 Task: Check the average views per listing of beach access in the last 1 year.
Action: Mouse moved to (759, 188)
Screenshot: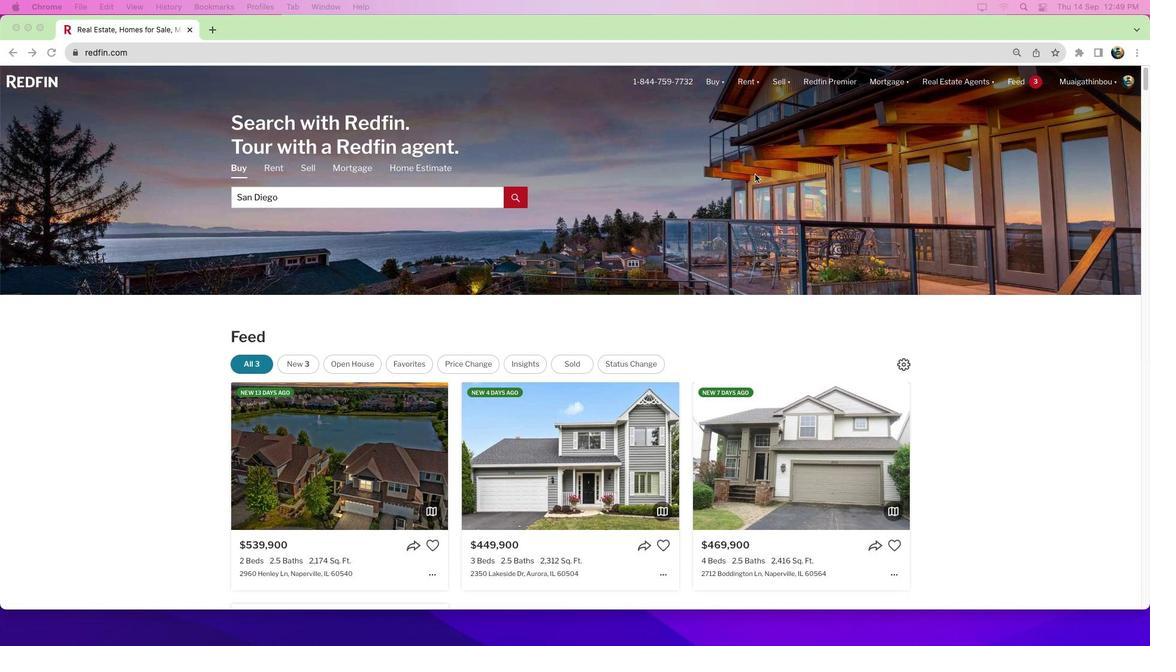 
Action: Mouse scrolled (759, 188) with delta (14, 14)
Screenshot: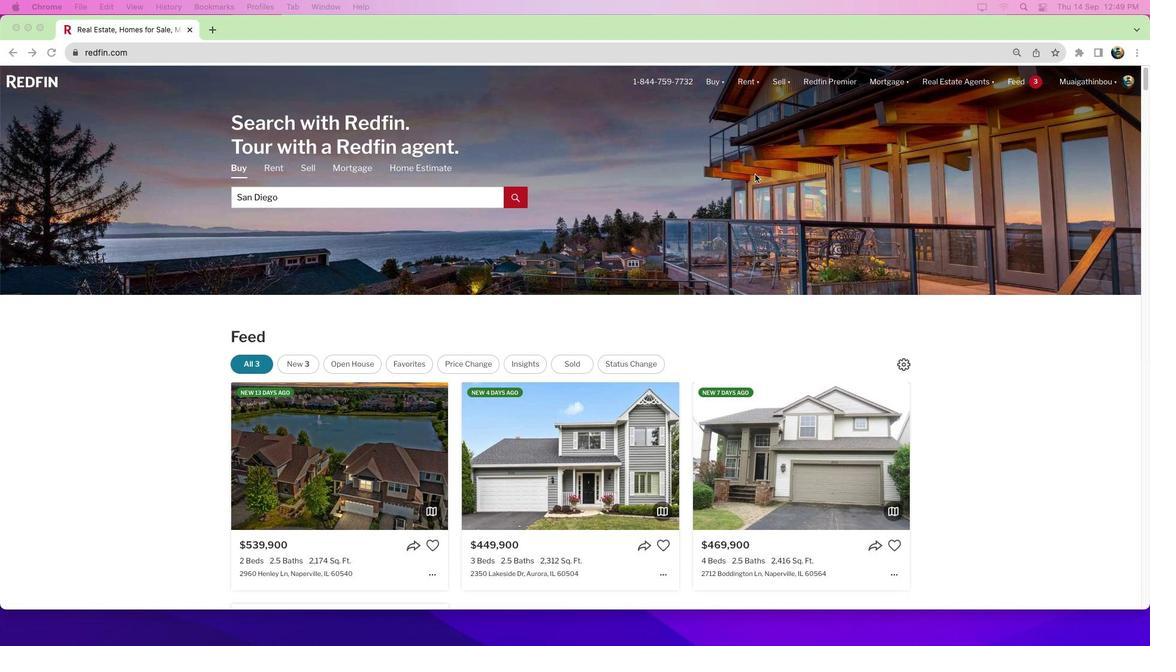
Action: Mouse moved to (760, 195)
Screenshot: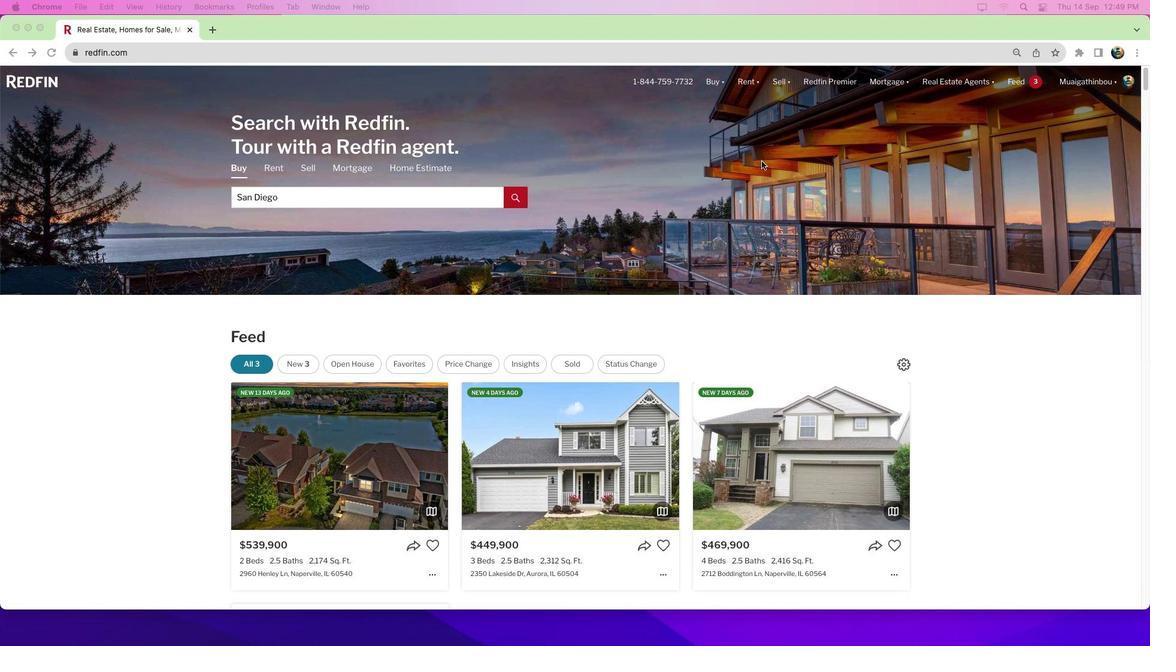 
Action: Mouse scrolled (760, 195) with delta (14, 15)
Screenshot: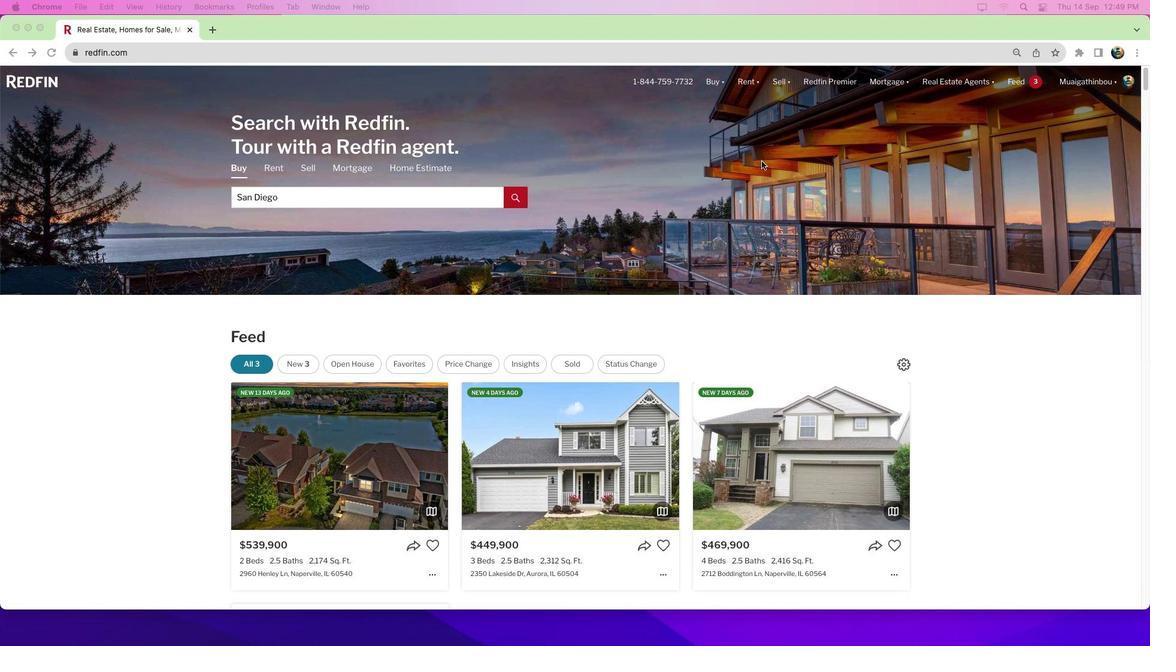 
Action: Mouse moved to (761, 196)
Screenshot: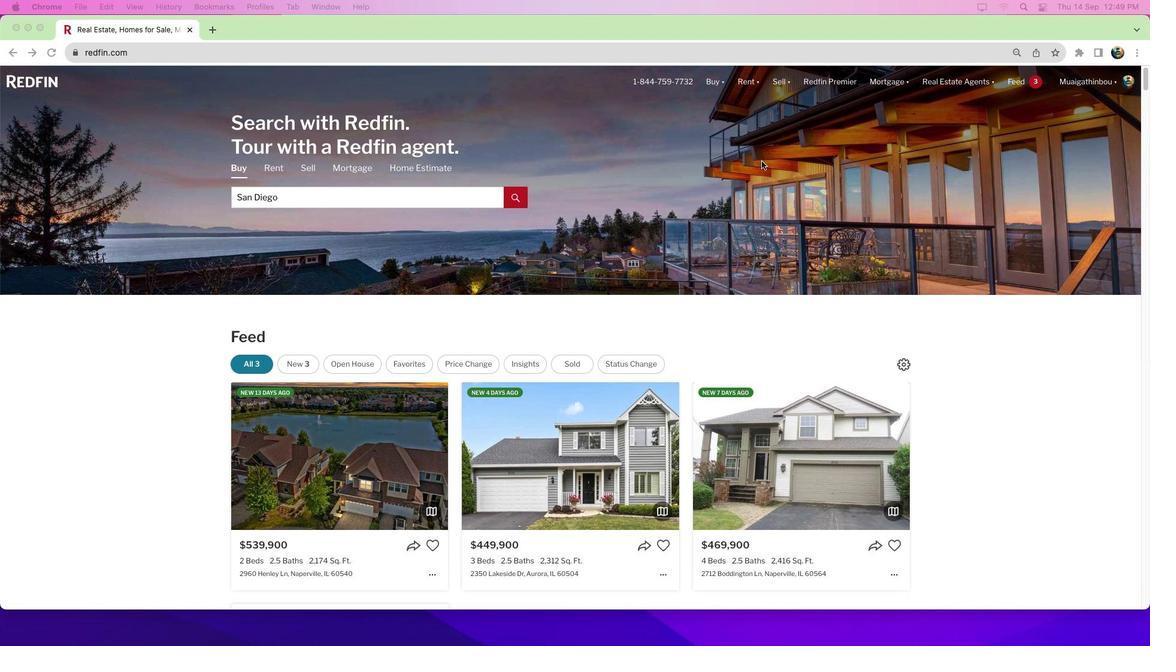 
Action: Mouse scrolled (761, 196) with delta (14, 19)
Screenshot: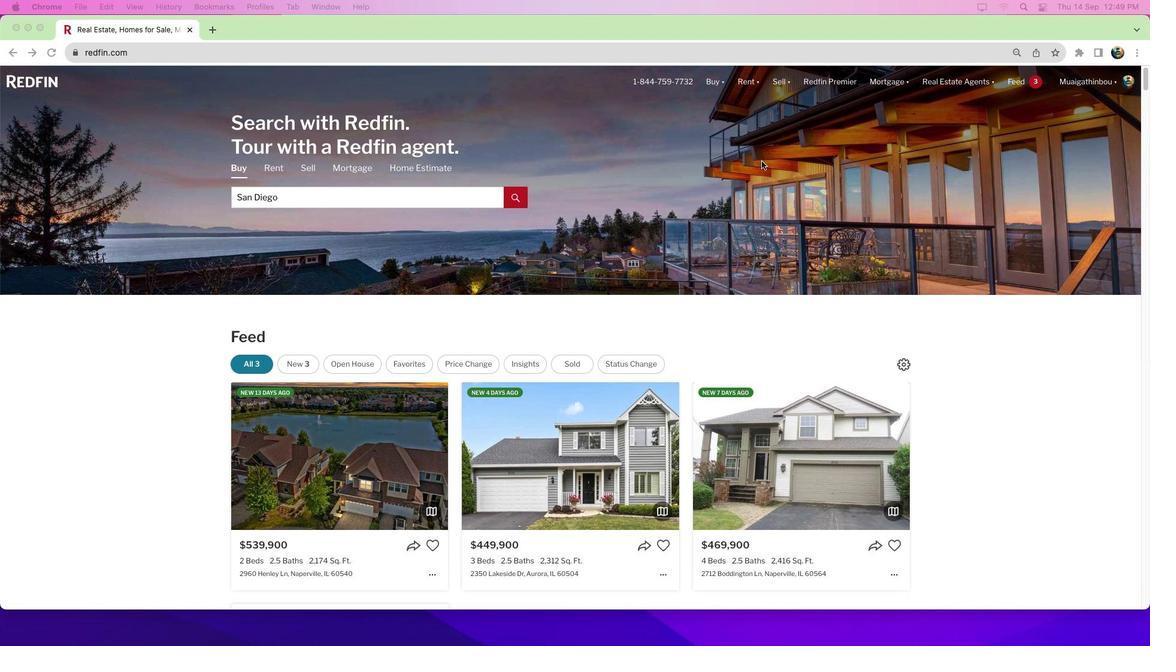 
Action: Mouse moved to (761, 198)
Screenshot: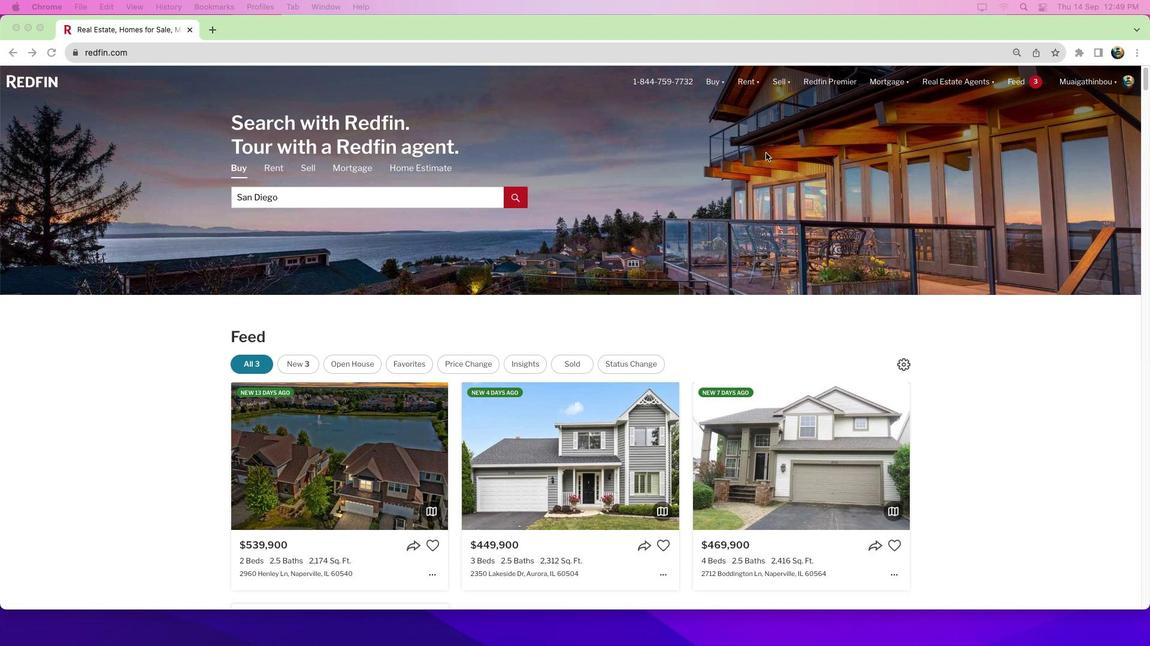 
Action: Mouse scrolled (761, 198) with delta (14, 22)
Screenshot: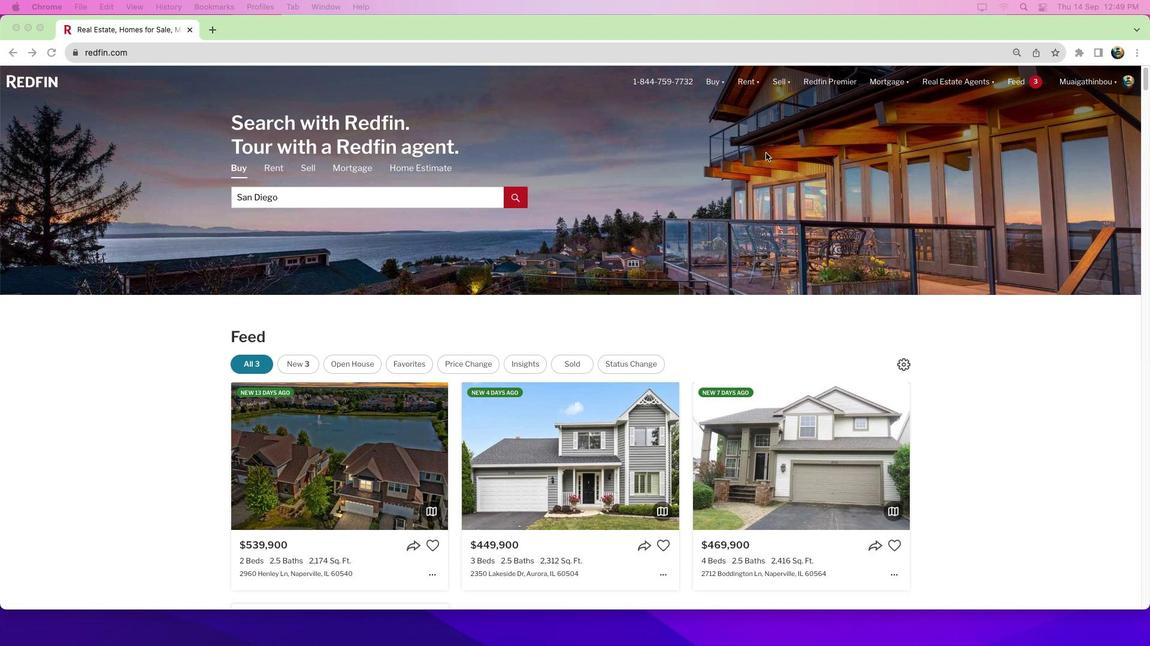 
Action: Mouse moved to (791, 100)
Screenshot: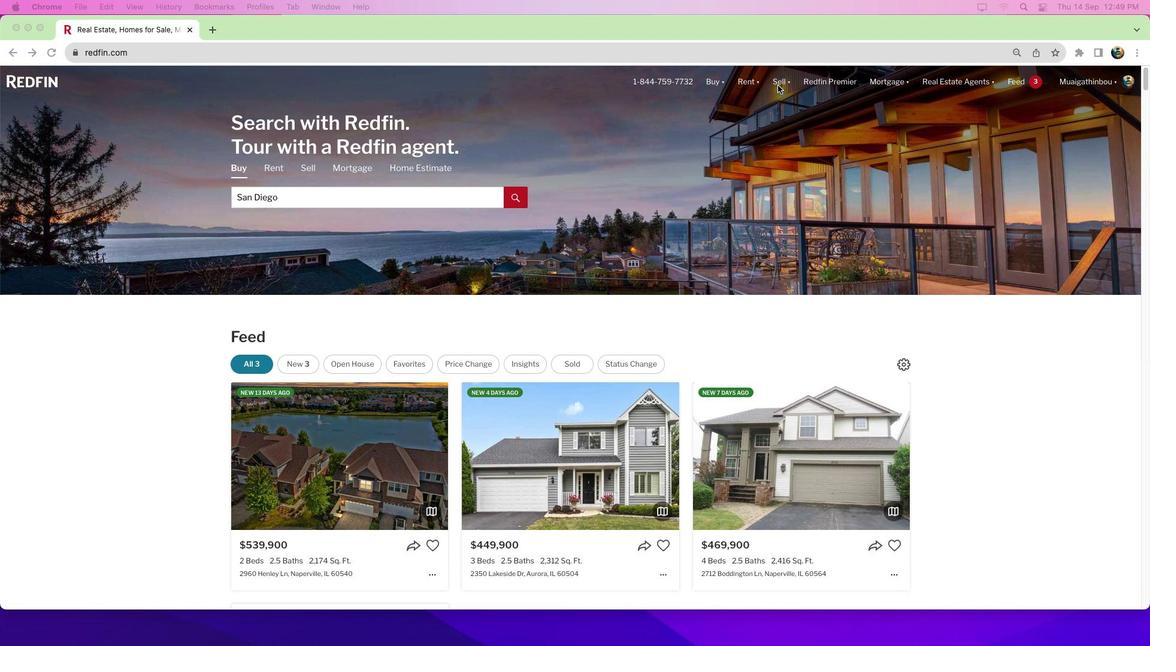 
Action: Mouse pressed left at (791, 100)
Screenshot: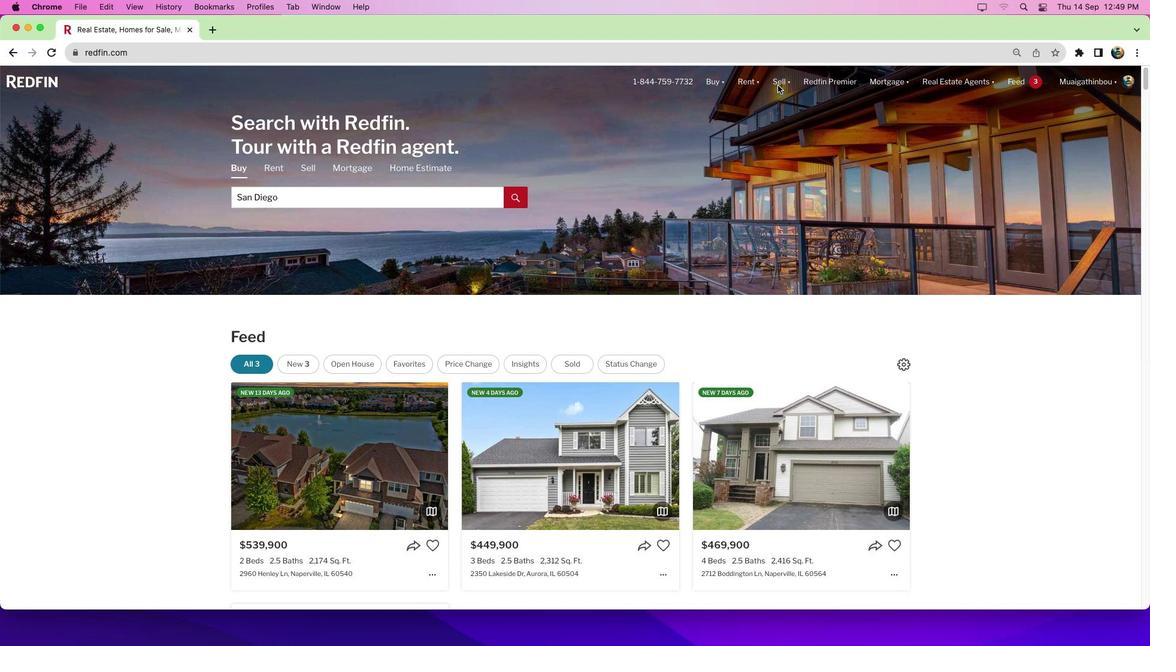 
Action: Mouse moved to (968, 223)
Screenshot: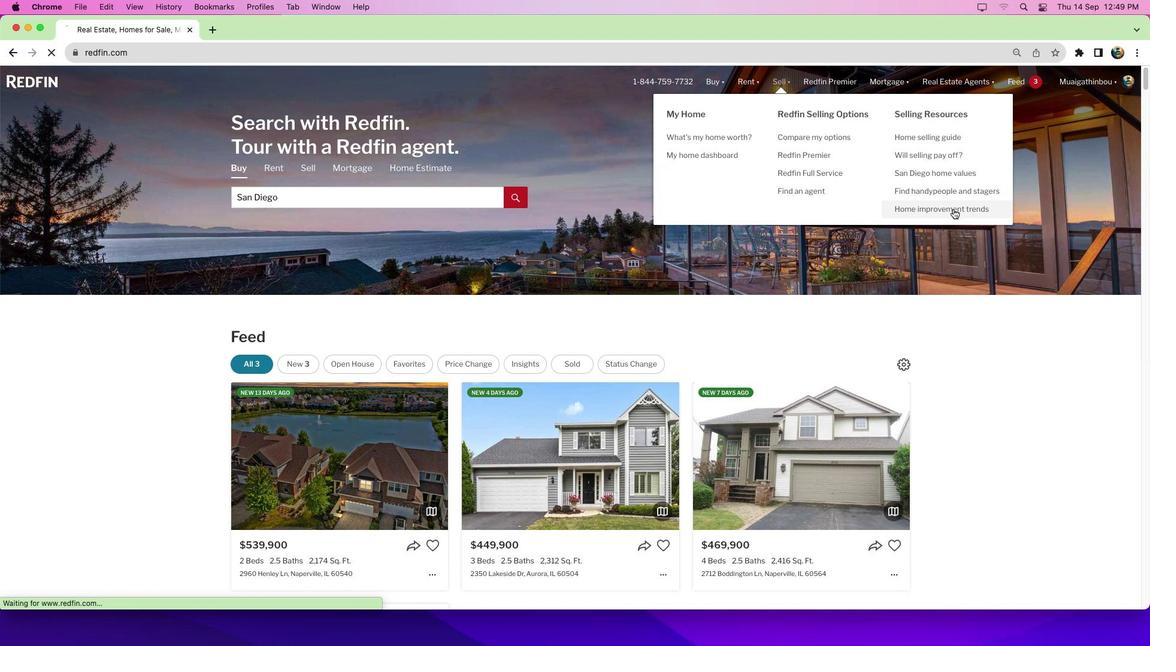 
Action: Mouse pressed left at (968, 223)
Screenshot: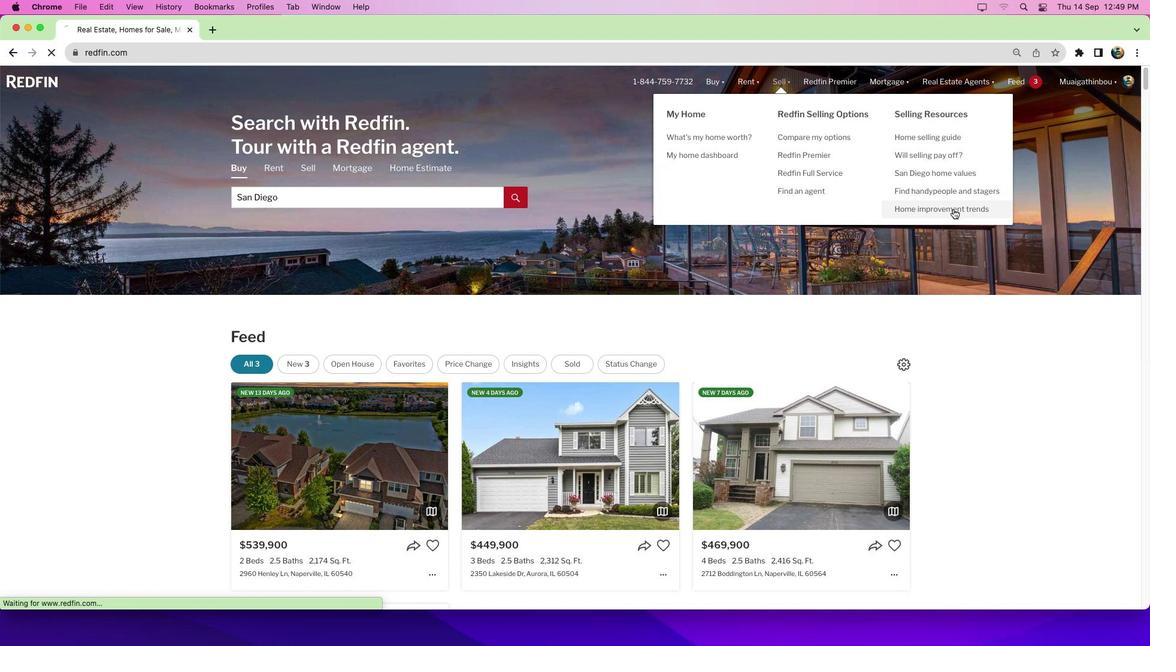 
Action: Mouse moved to (441, 330)
Screenshot: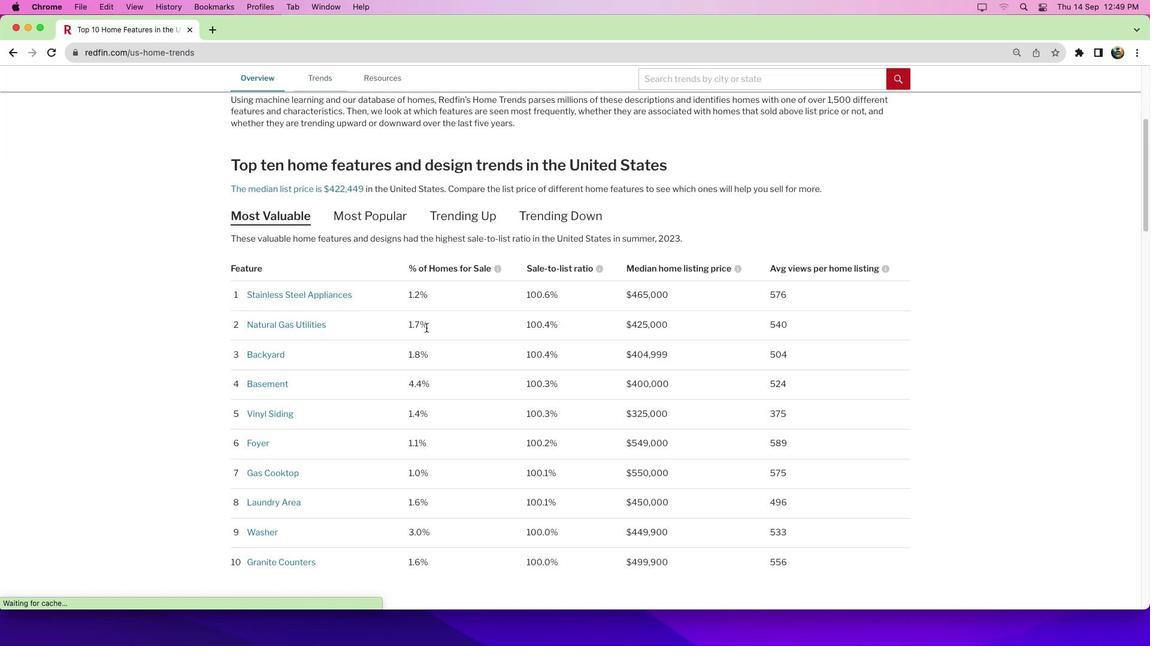 
Action: Mouse scrolled (441, 330) with delta (14, 13)
Screenshot: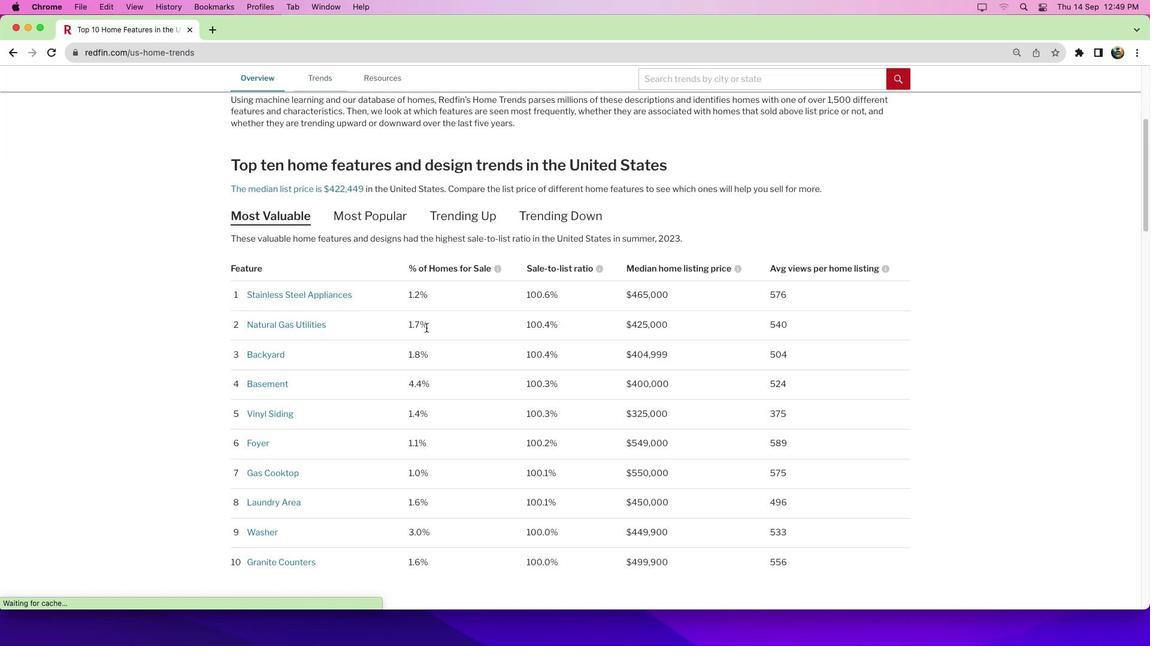 
Action: Mouse moved to (441, 329)
Screenshot: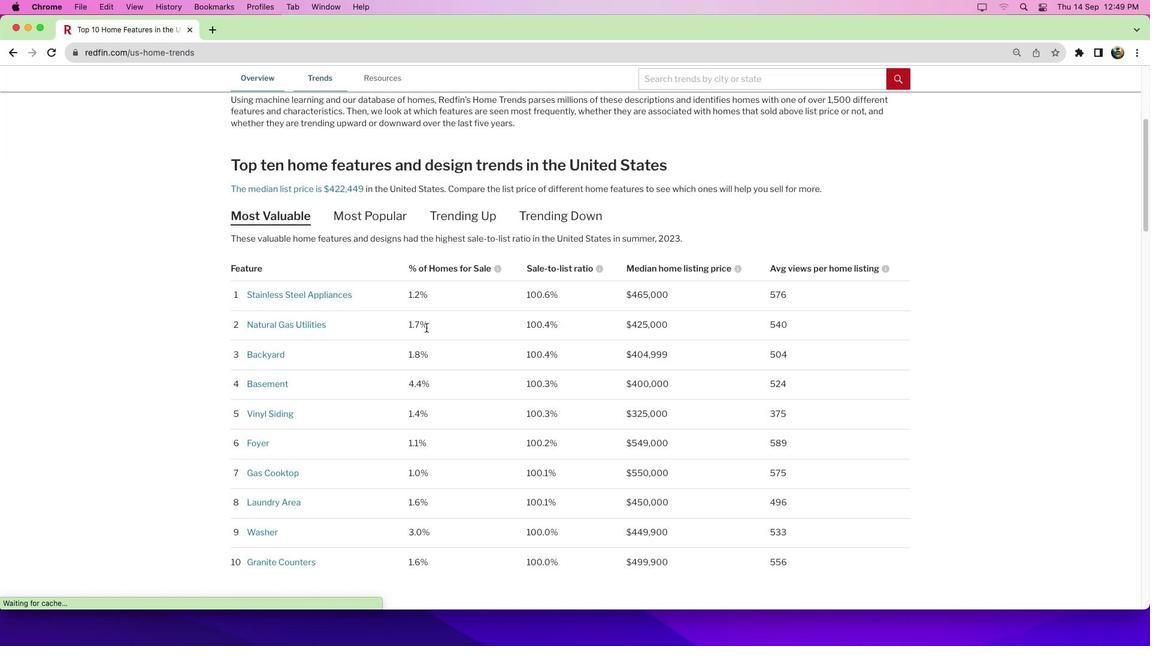 
Action: Mouse scrolled (441, 329) with delta (14, 13)
Screenshot: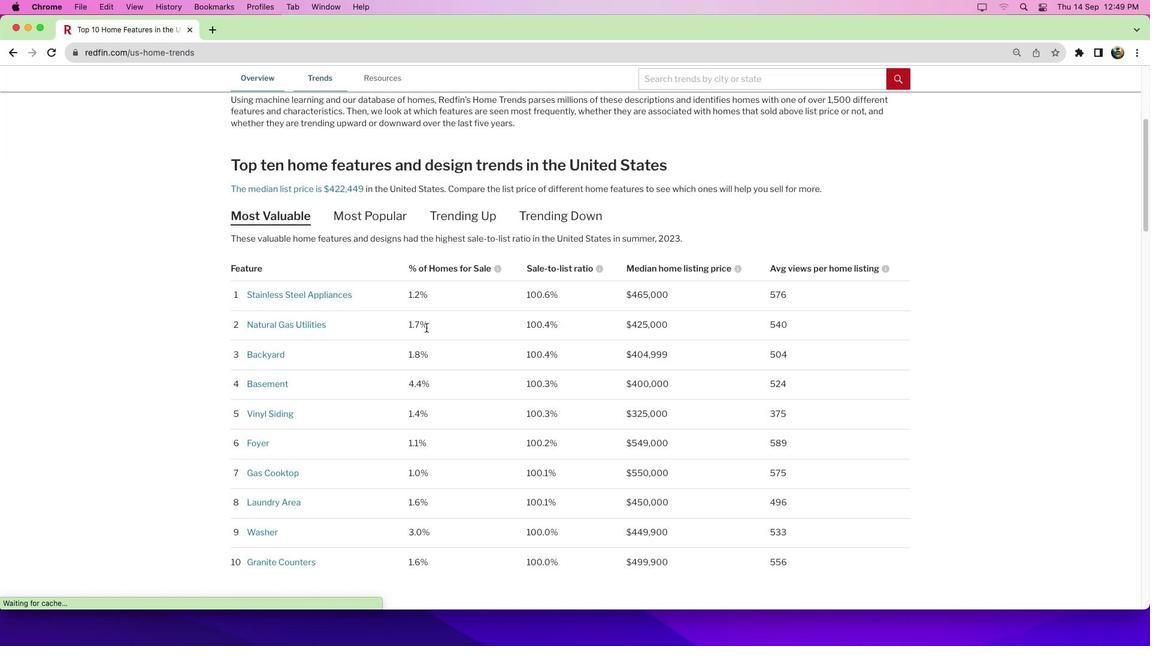 
Action: Mouse moved to (442, 328)
Screenshot: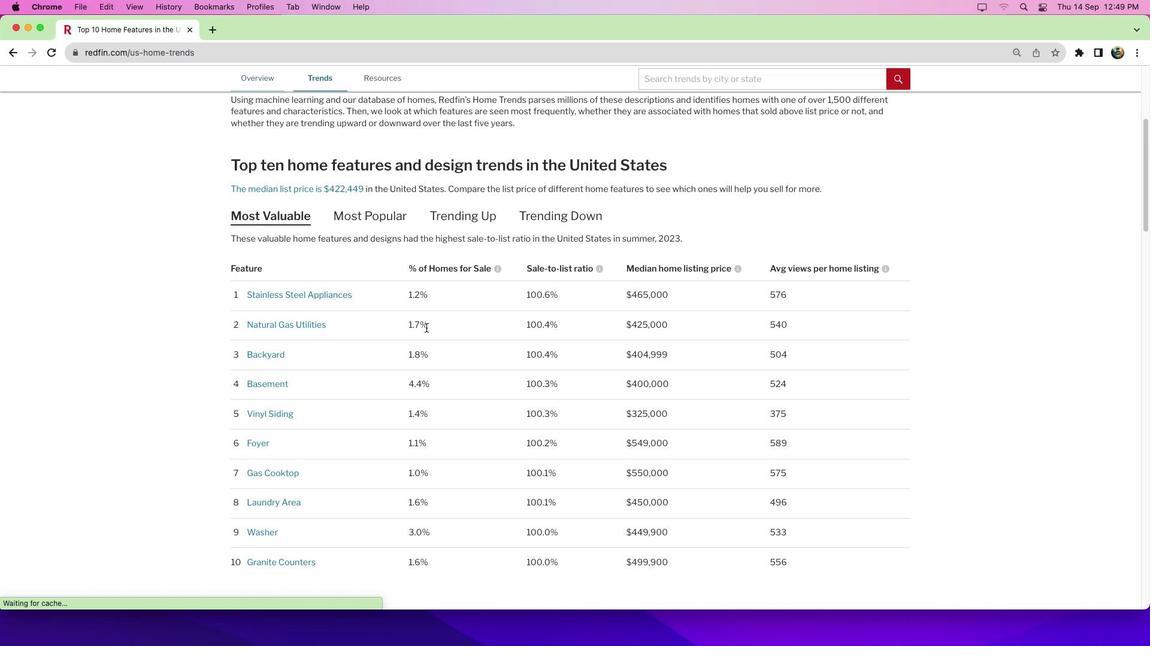 
Action: Mouse scrolled (442, 328) with delta (14, 9)
Screenshot: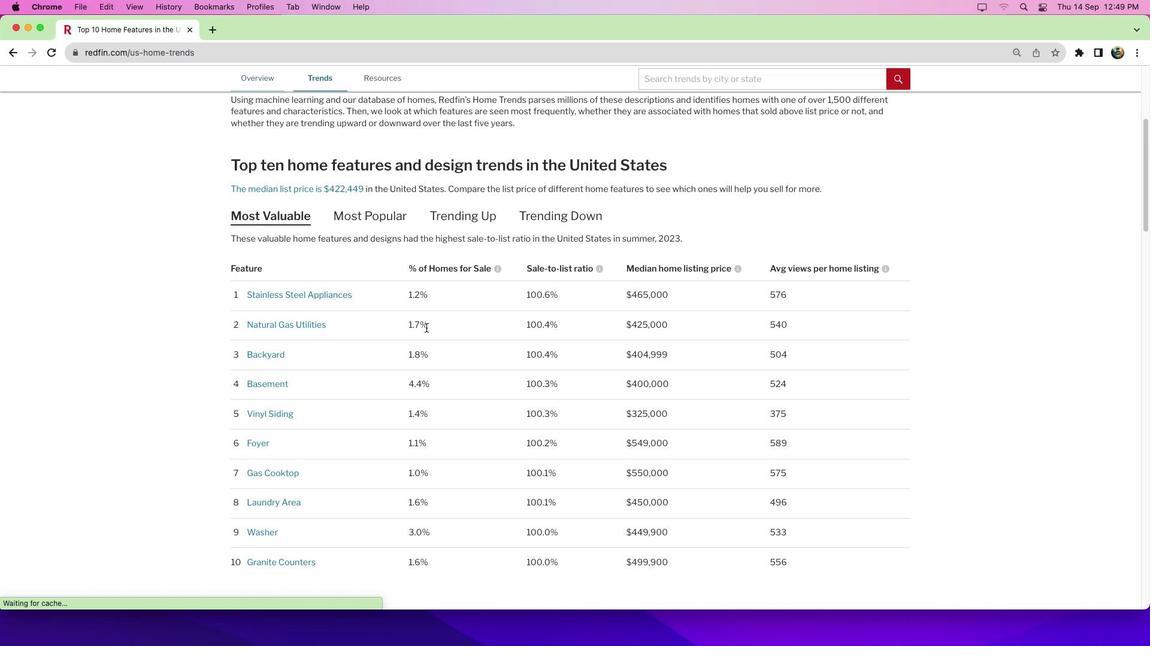 
Action: Mouse moved to (440, 342)
Screenshot: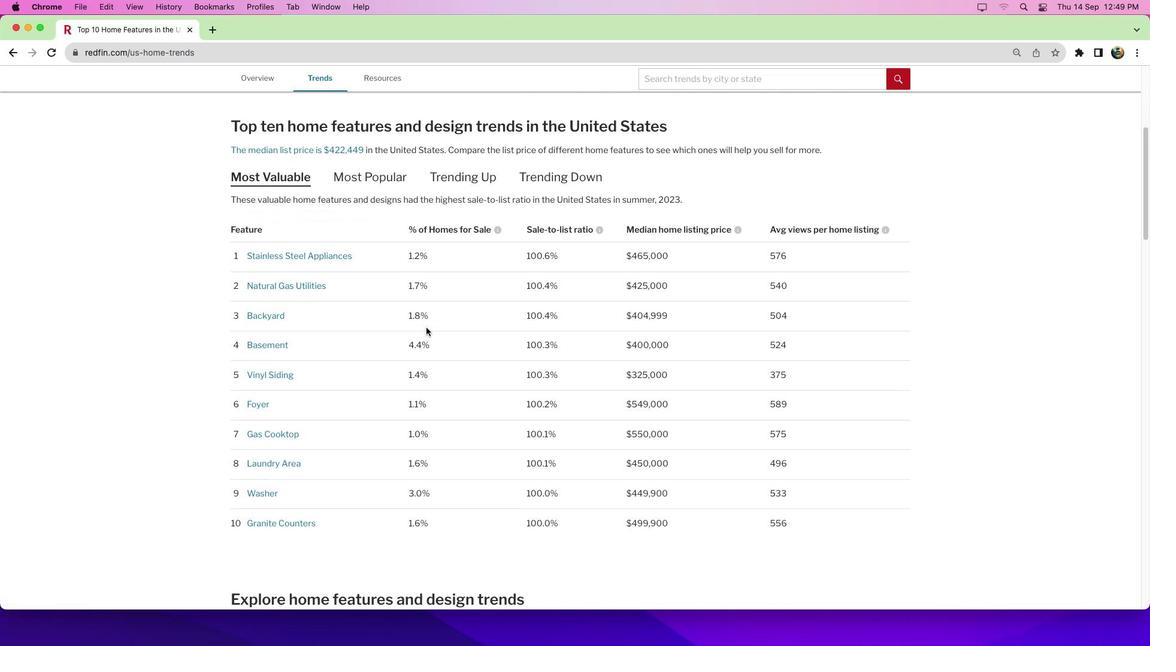 
Action: Mouse scrolled (440, 342) with delta (14, 13)
Screenshot: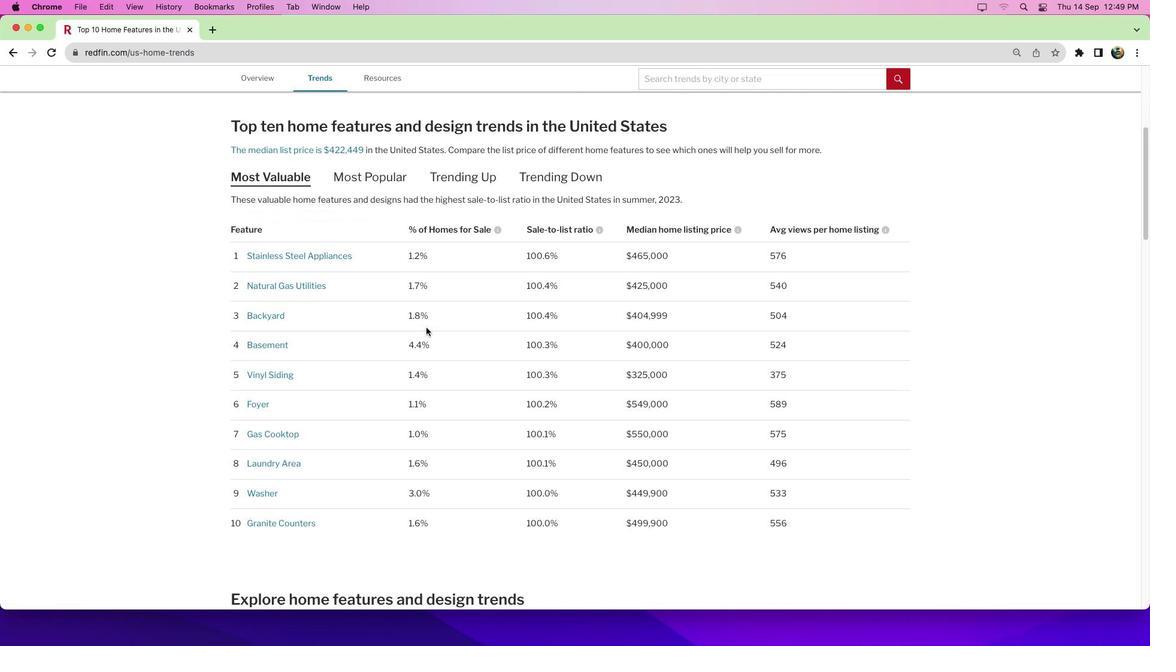 
Action: Mouse scrolled (440, 342) with delta (14, 13)
Screenshot: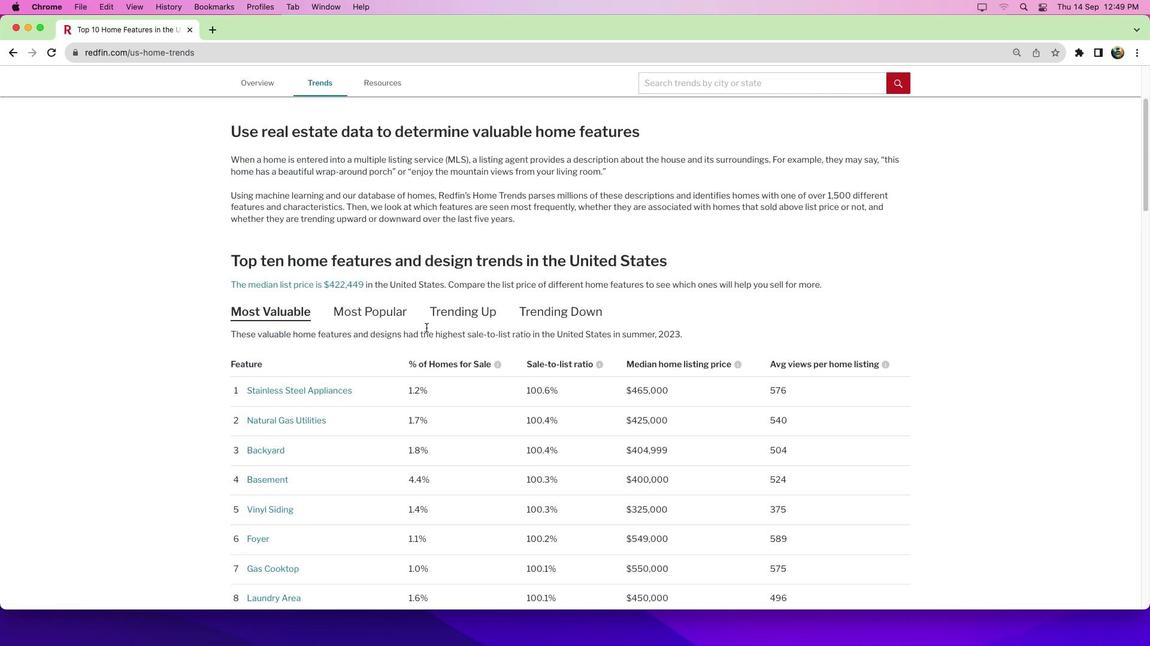 
Action: Mouse scrolled (440, 342) with delta (14, 14)
Screenshot: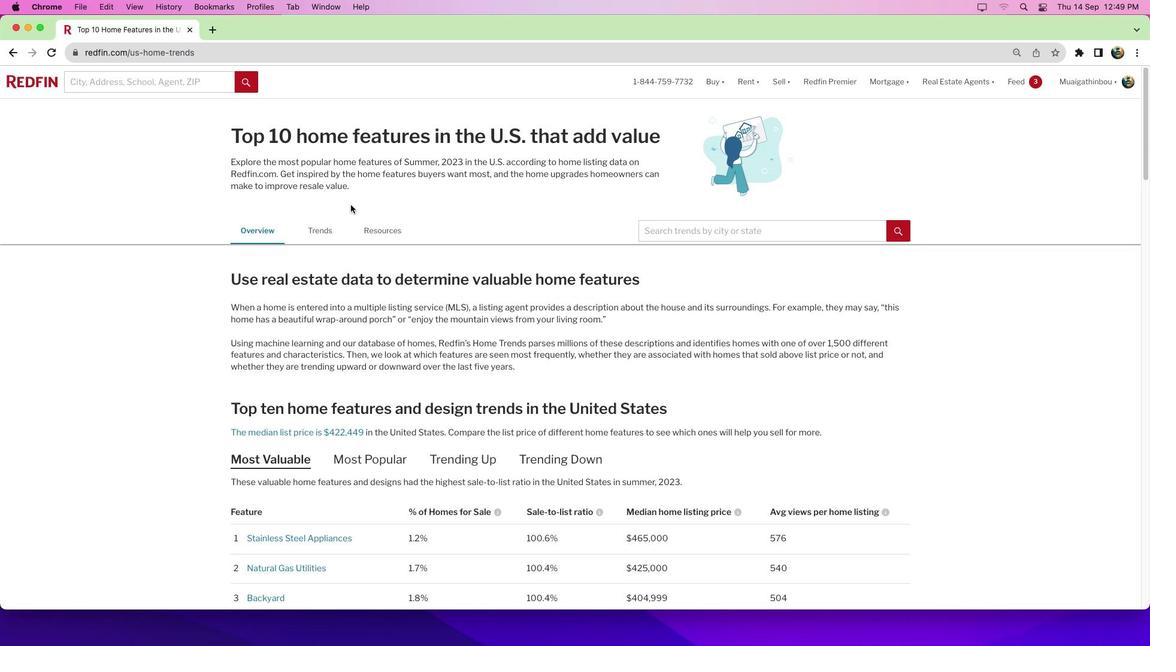 
Action: Mouse scrolled (440, 342) with delta (14, 15)
Screenshot: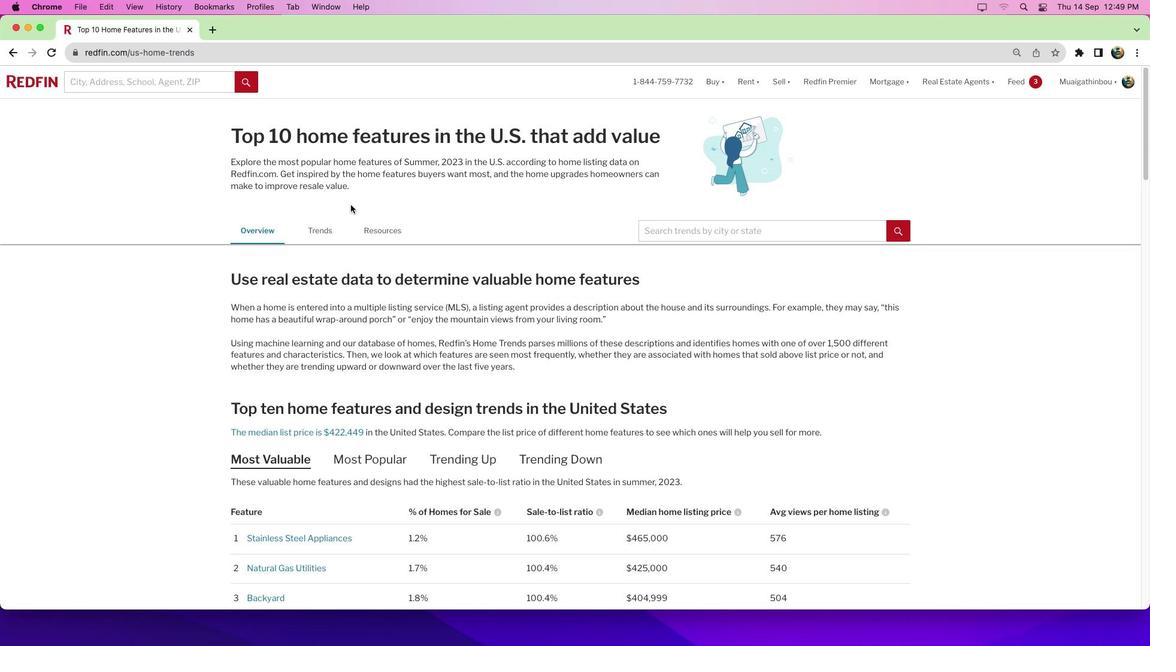 
Action: Mouse scrolled (440, 342) with delta (14, 19)
Screenshot: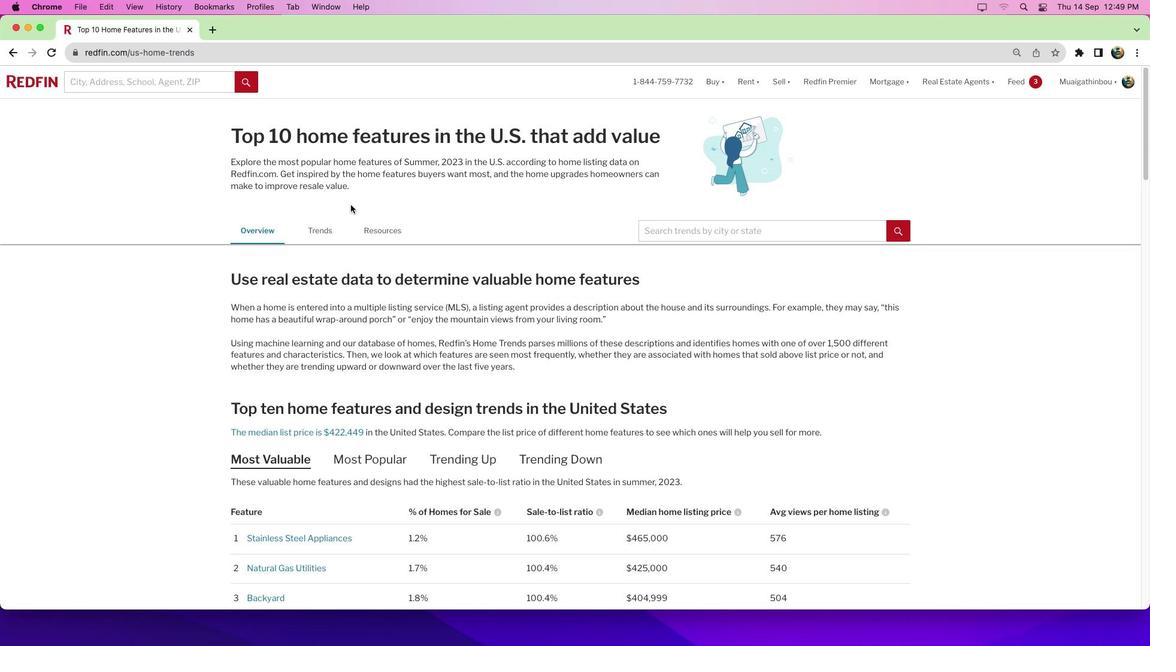 
Action: Mouse moved to (338, 242)
Screenshot: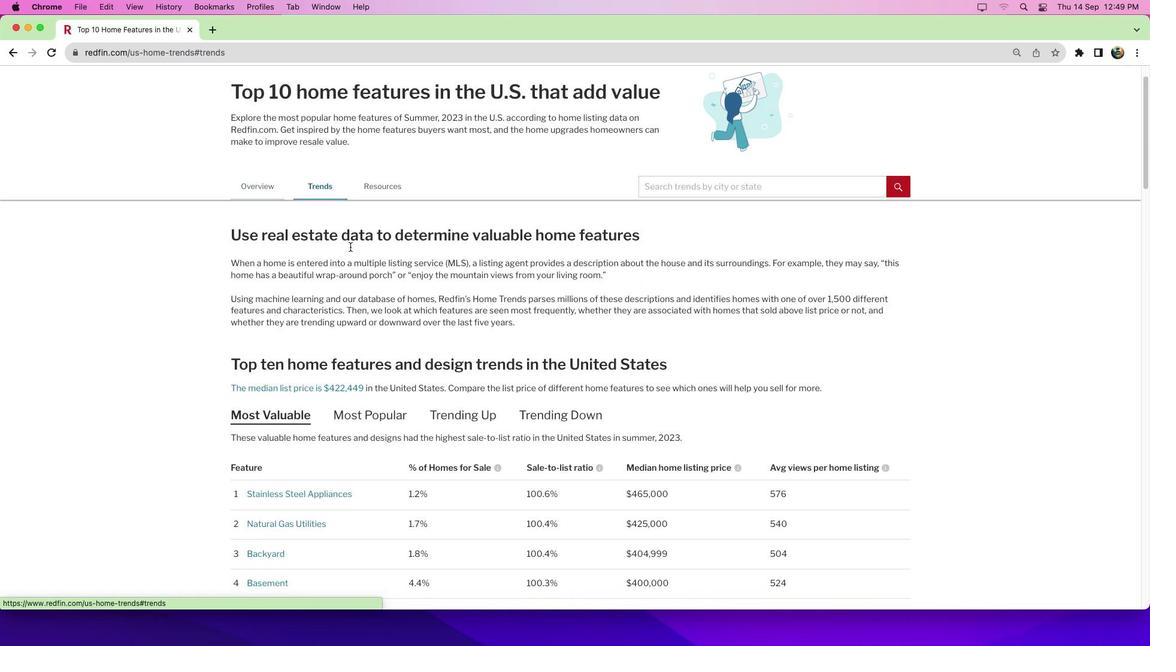 
Action: Mouse pressed left at (338, 242)
Screenshot: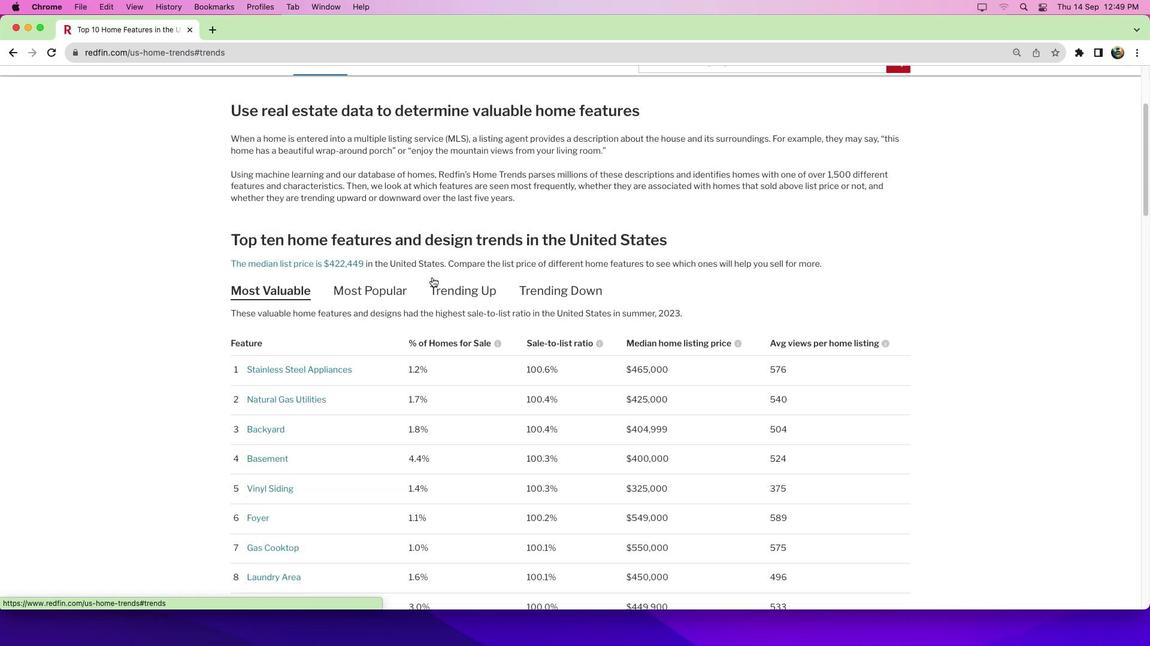 
Action: Mouse moved to (488, 315)
Screenshot: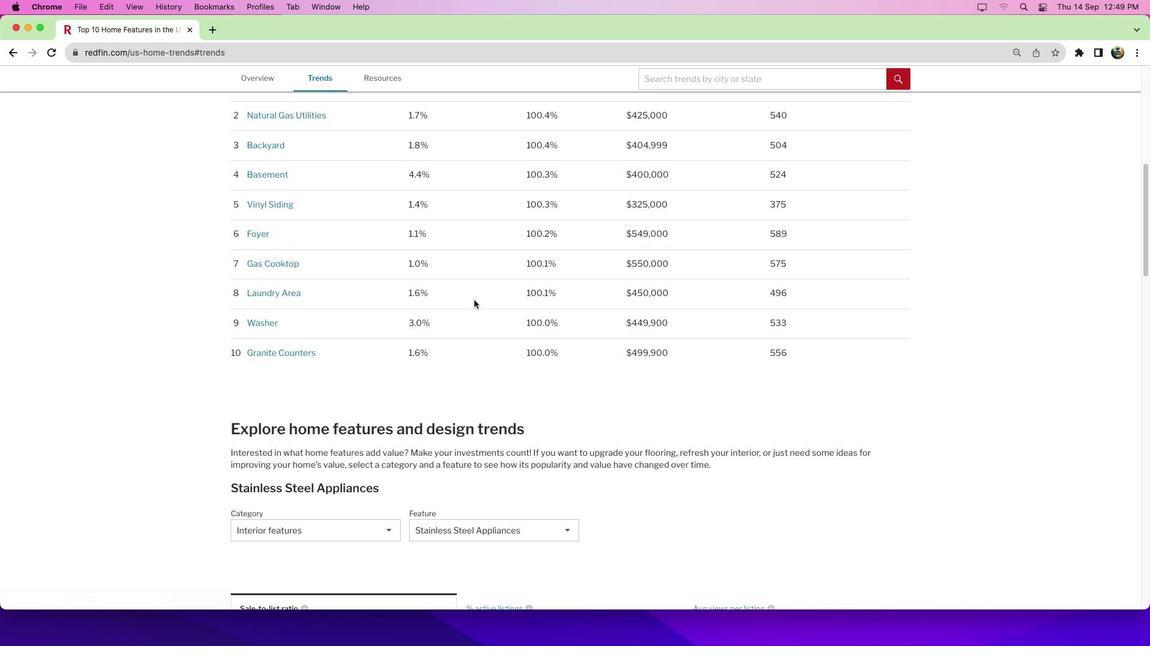 
Action: Mouse scrolled (488, 315) with delta (14, 13)
Screenshot: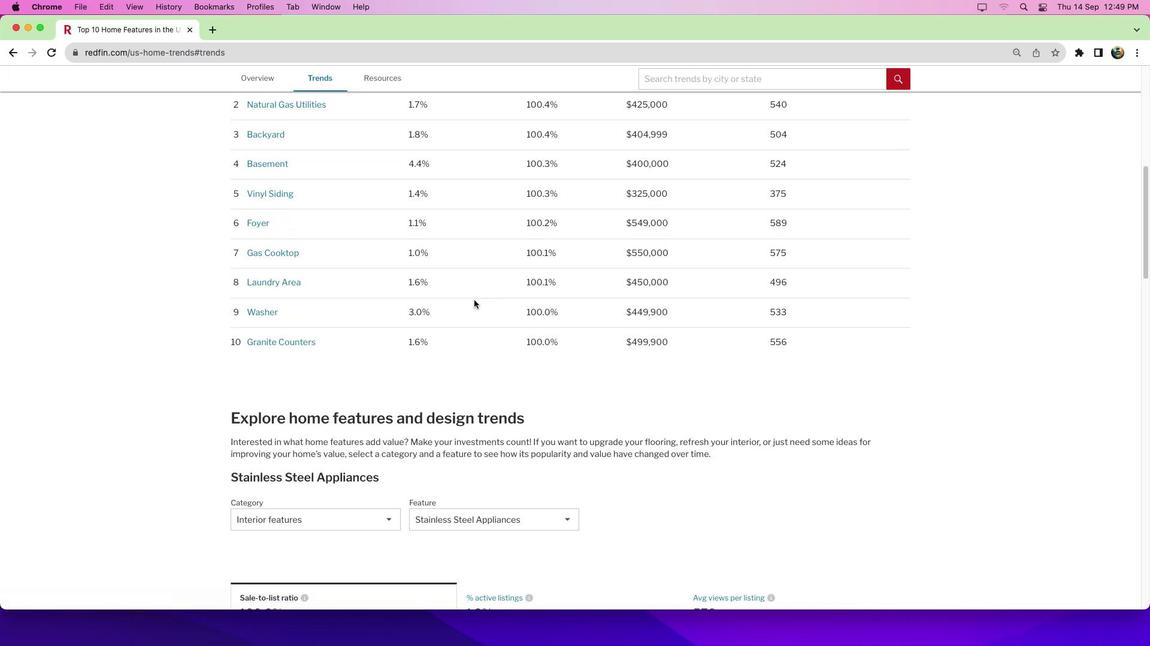 
Action: Mouse scrolled (488, 315) with delta (14, 13)
Screenshot: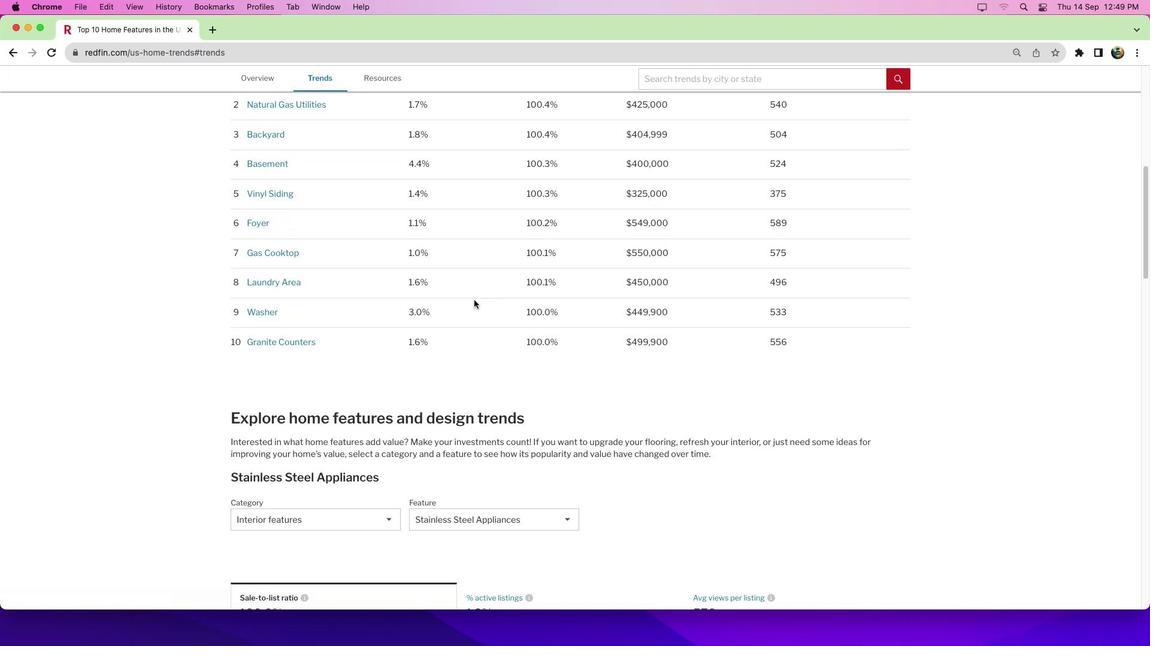 
Action: Mouse scrolled (488, 315) with delta (14, 11)
Screenshot: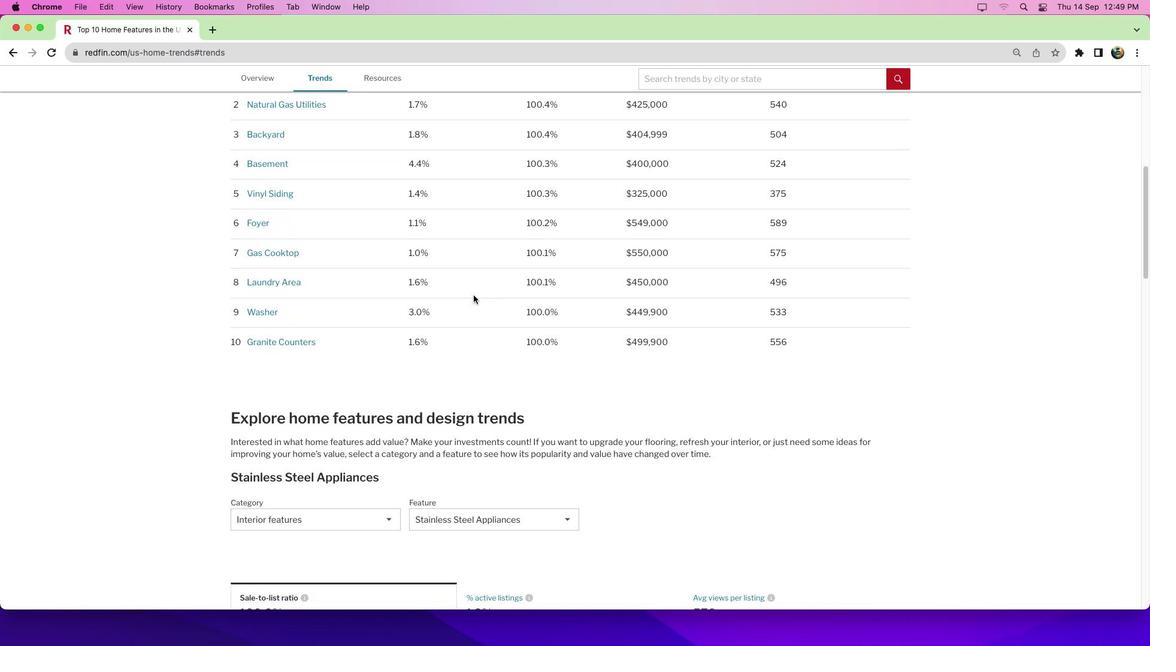 
Action: Mouse moved to (487, 310)
Screenshot: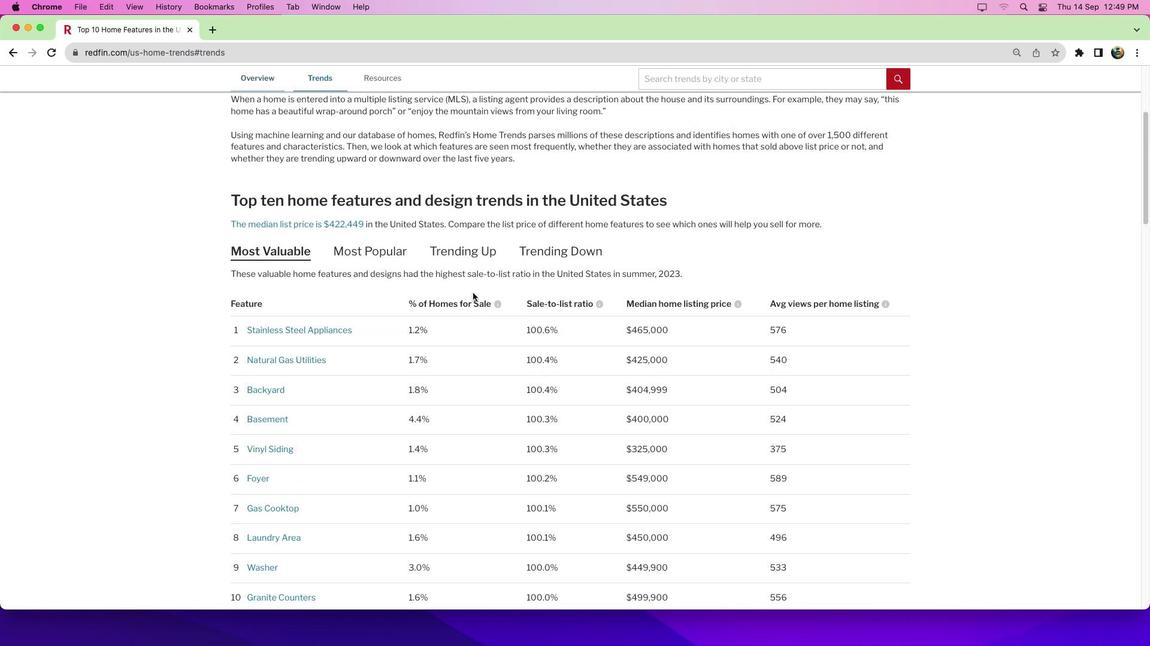 
Action: Mouse scrolled (487, 310) with delta (14, 14)
Screenshot: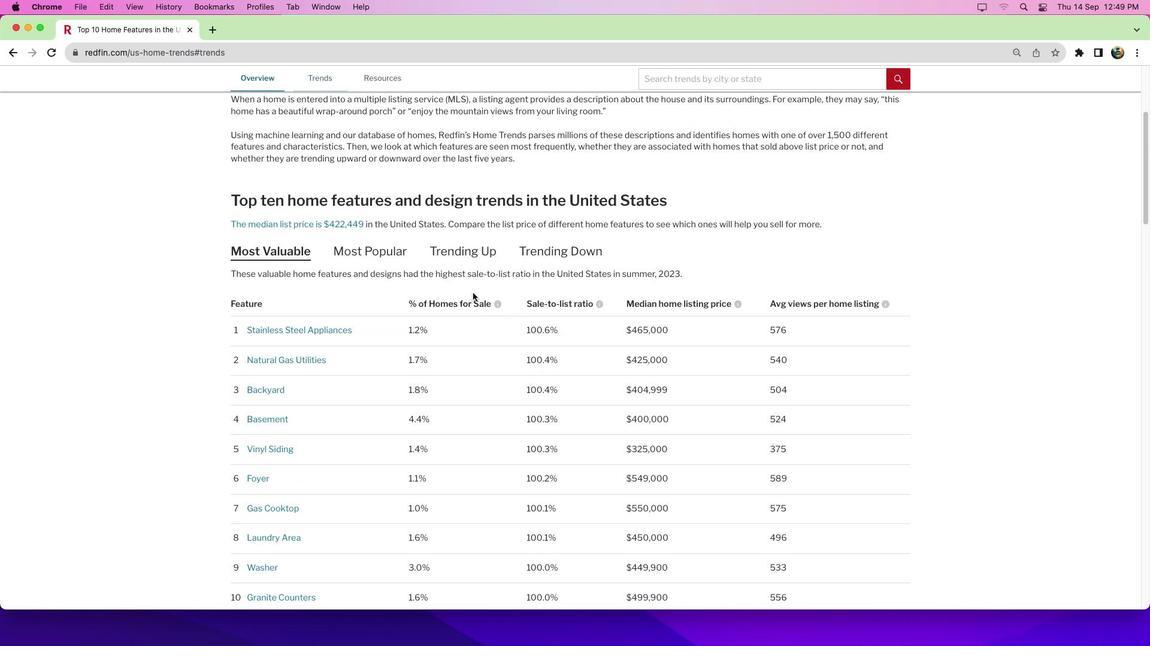 
Action: Mouse scrolled (487, 310) with delta (14, 14)
Screenshot: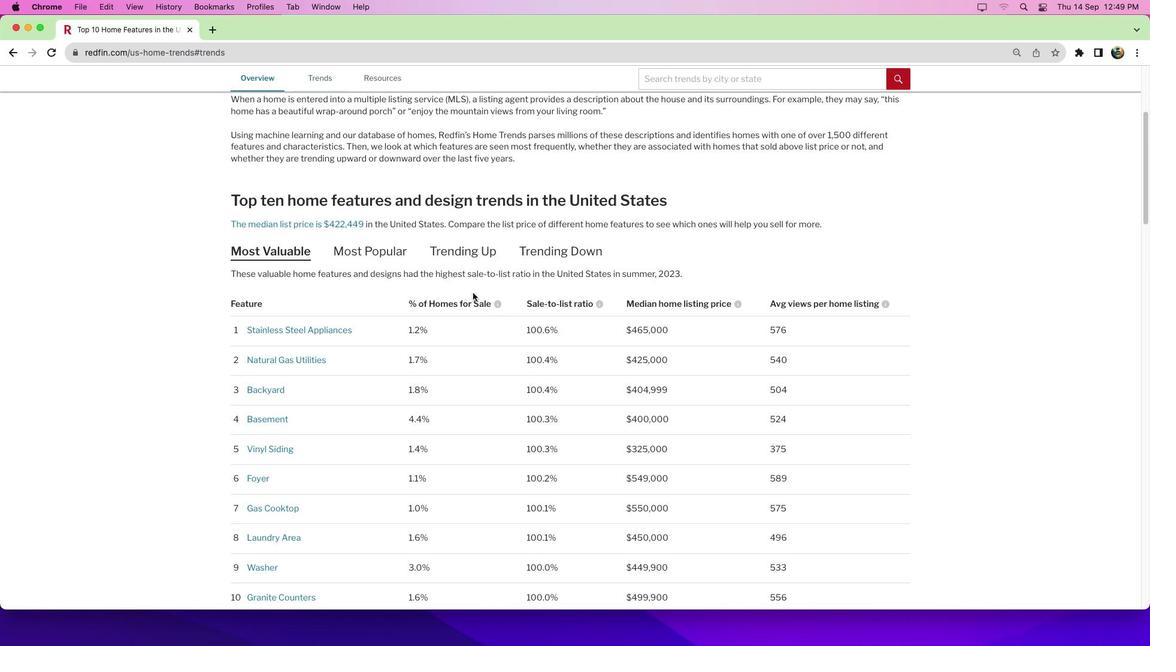 
Action: Mouse scrolled (487, 310) with delta (14, 19)
Screenshot: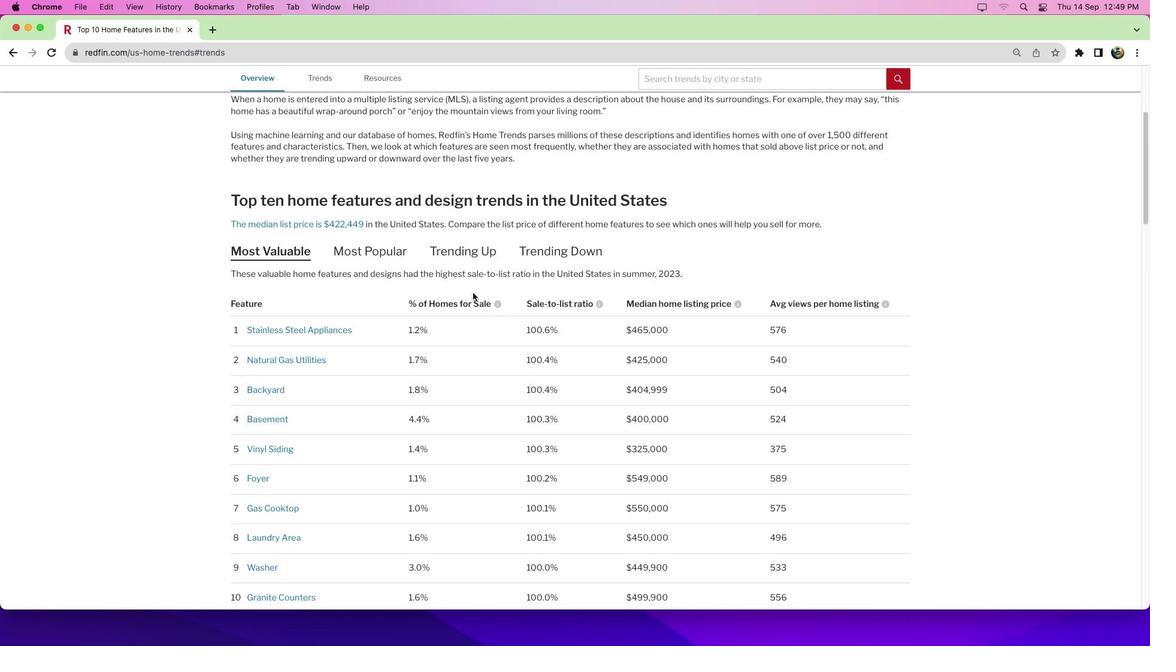 
Action: Mouse moved to (487, 307)
Screenshot: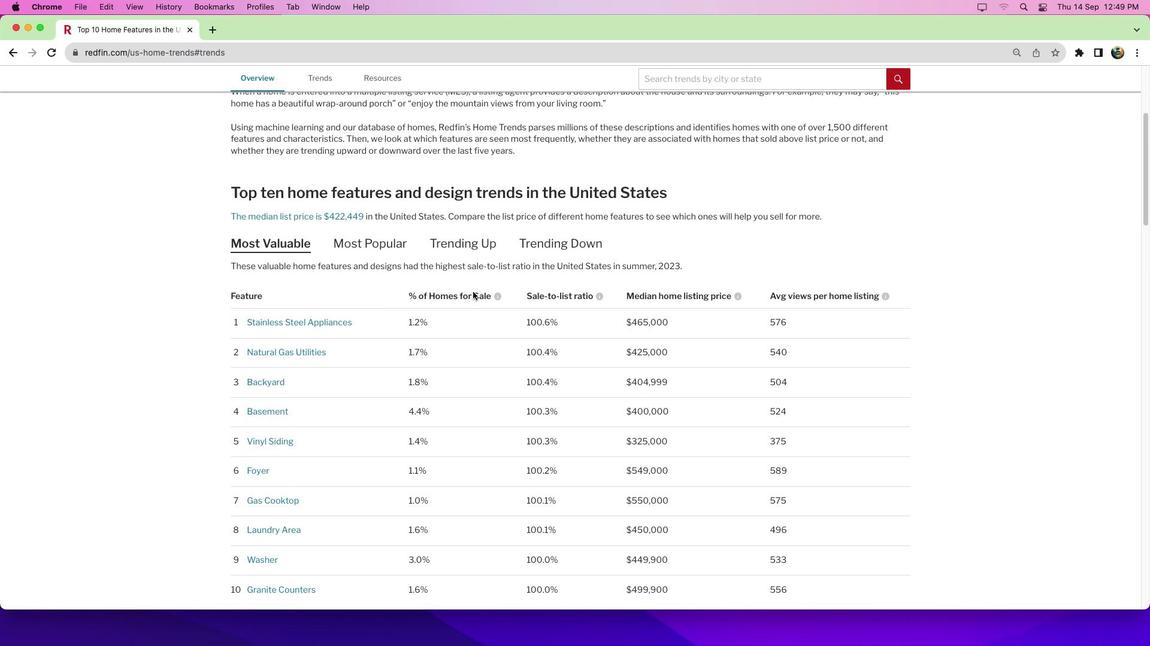 
Action: Mouse scrolled (487, 307) with delta (14, 13)
Screenshot: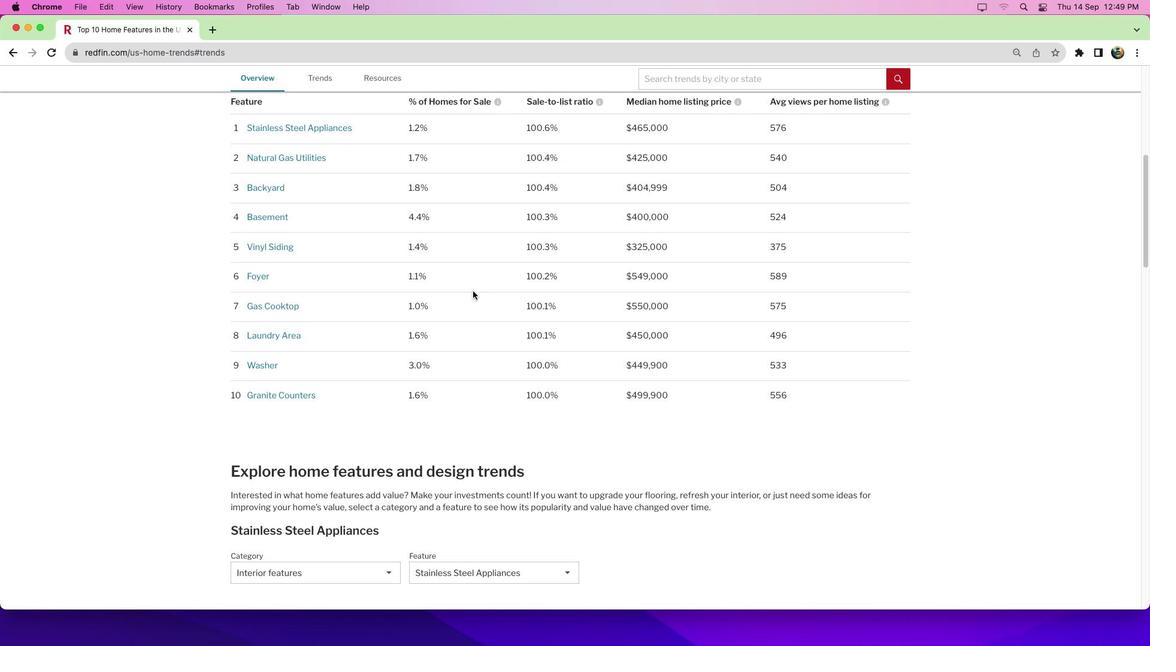 
Action: Mouse scrolled (487, 307) with delta (14, 13)
Screenshot: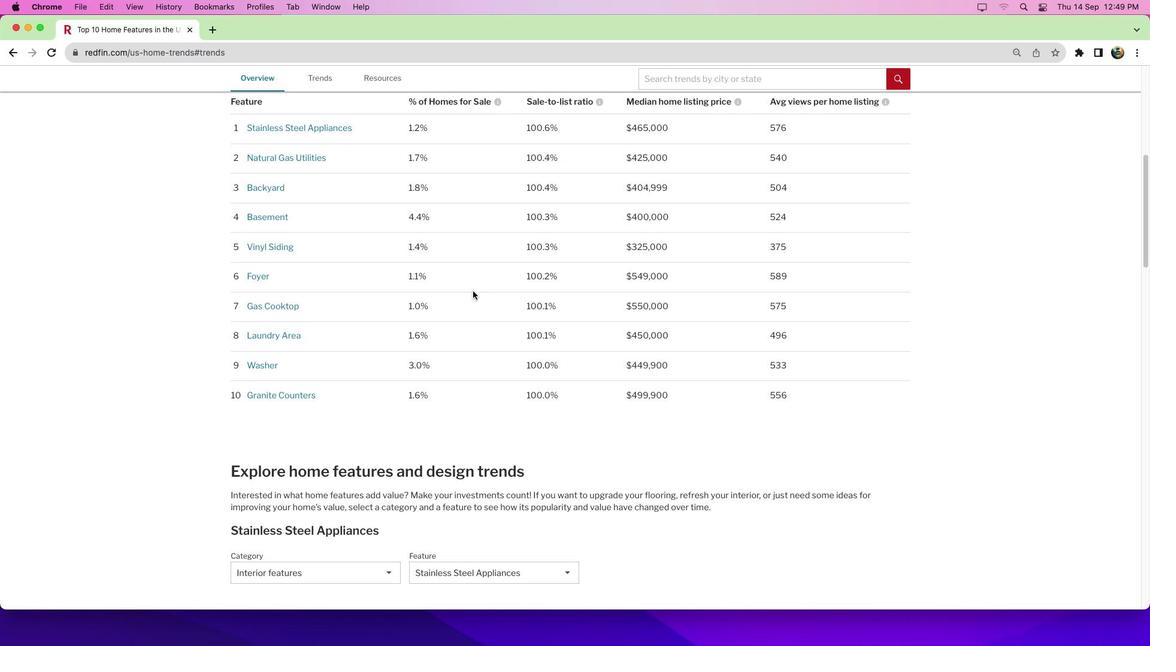 
Action: Mouse moved to (487, 307)
Screenshot: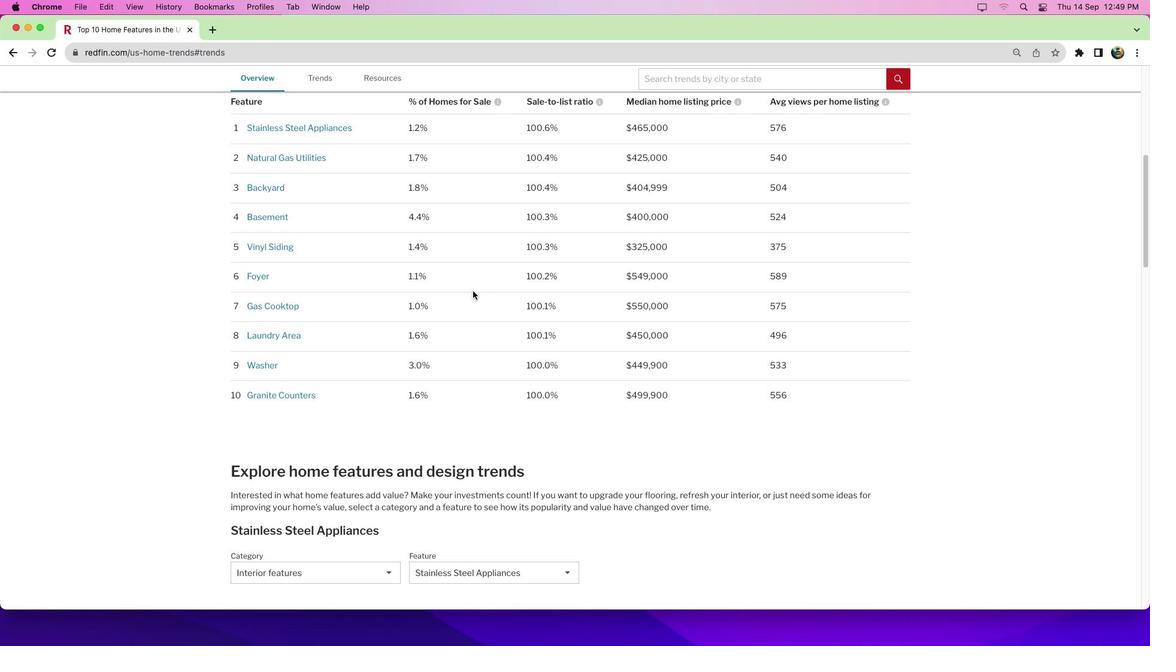
Action: Mouse scrolled (487, 307) with delta (14, 10)
Screenshot: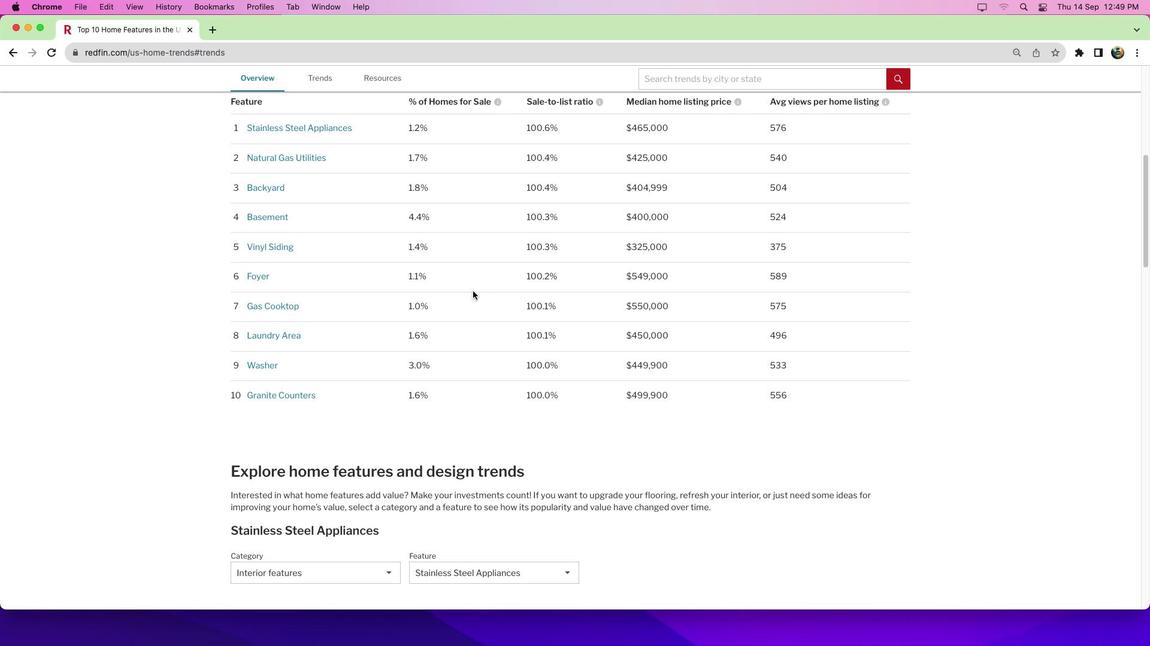 
Action: Mouse moved to (487, 306)
Screenshot: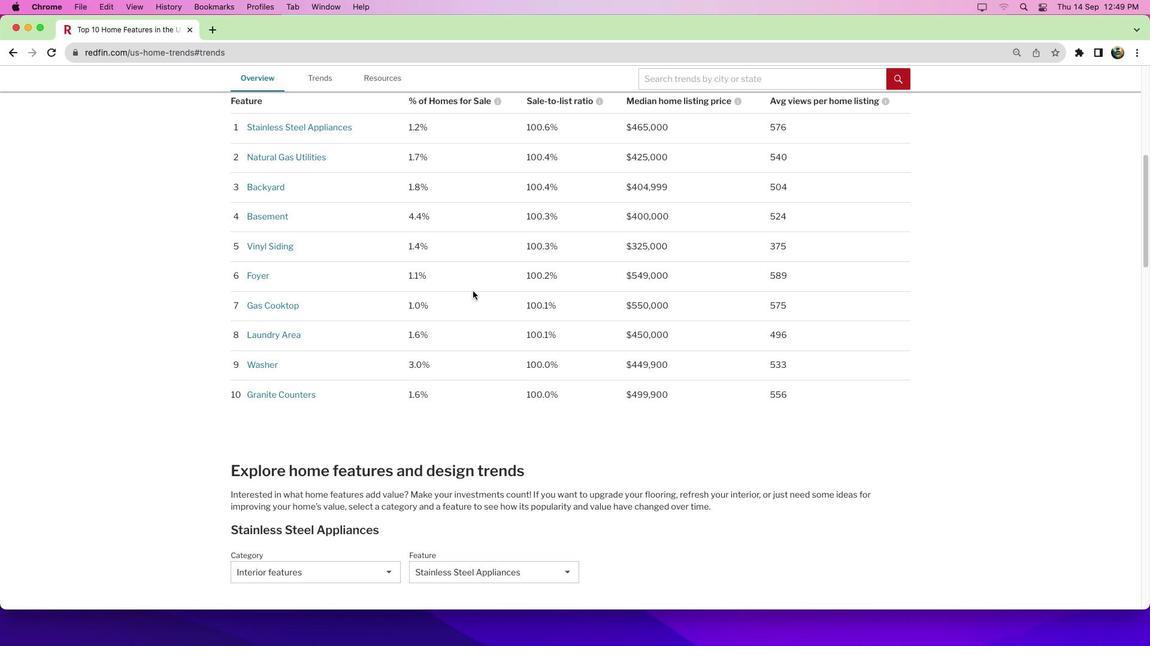 
Action: Mouse scrolled (487, 306) with delta (14, 13)
Screenshot: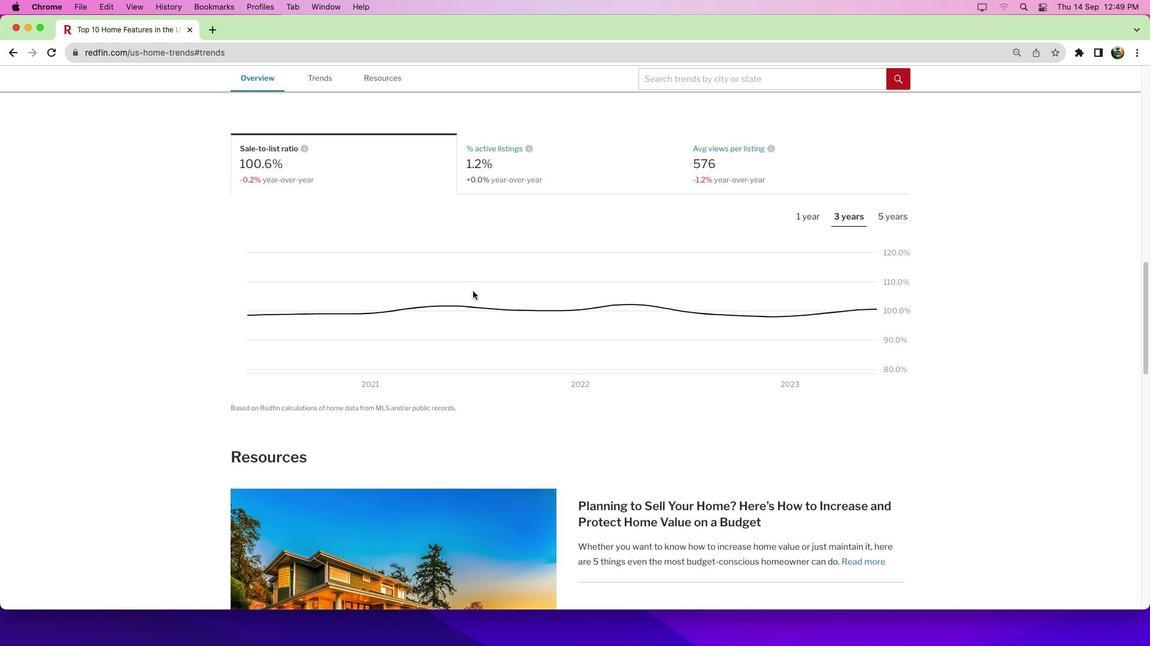 
Action: Mouse scrolled (487, 306) with delta (14, 13)
Screenshot: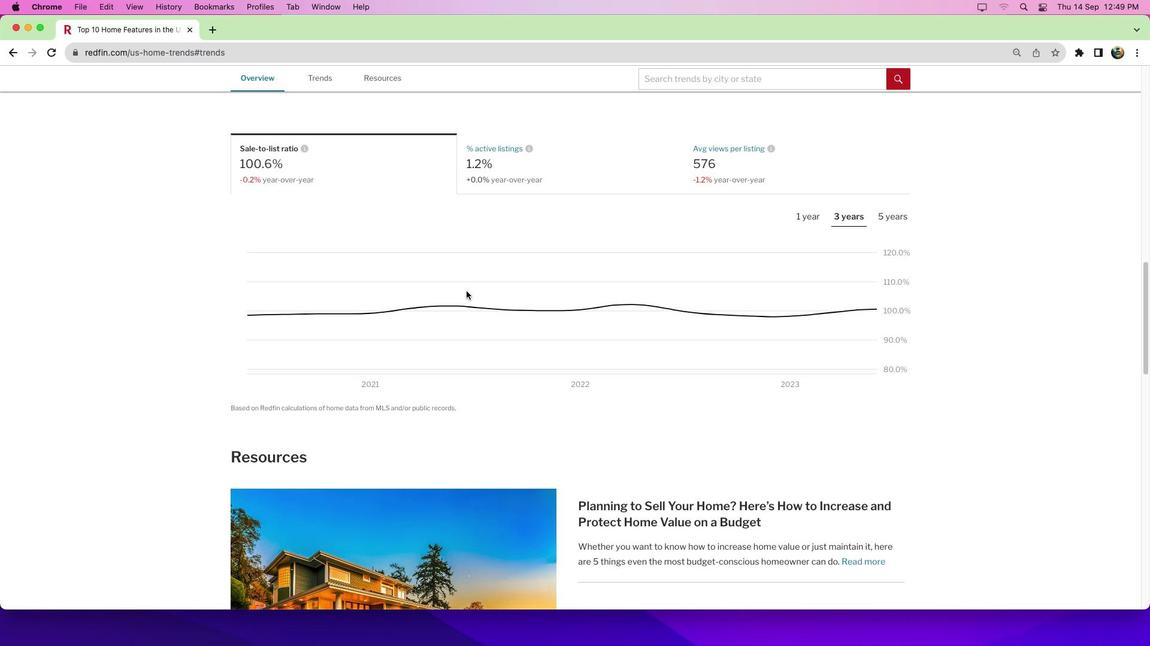 
Action: Mouse scrolled (487, 306) with delta (14, 9)
Screenshot: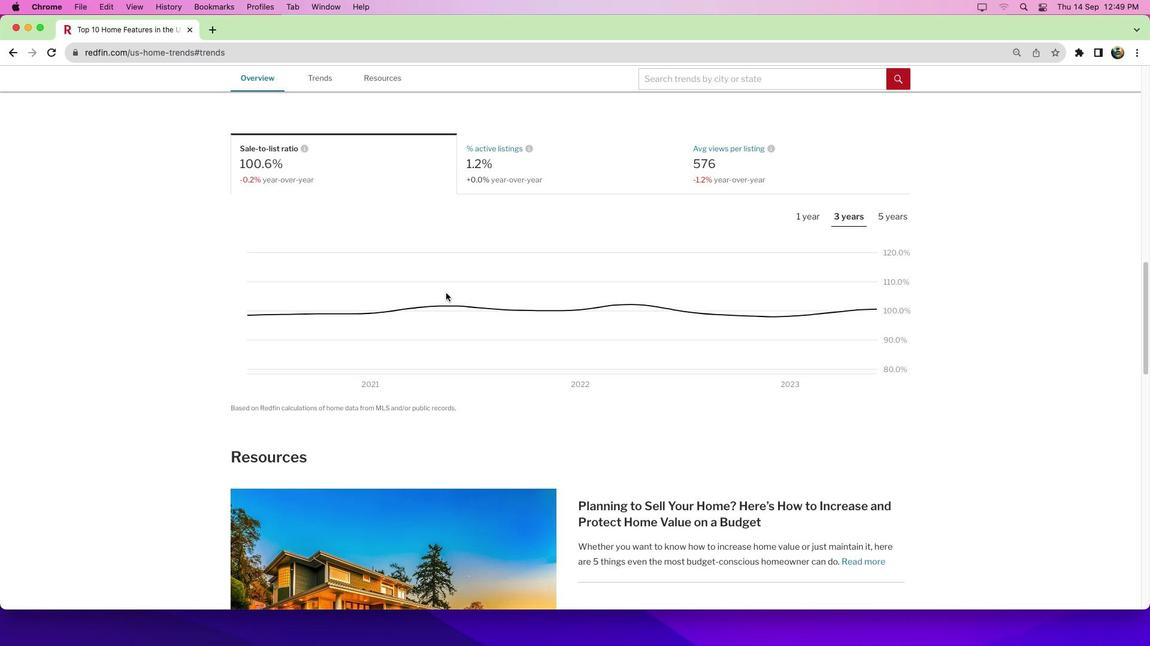 
Action: Mouse scrolled (487, 306) with delta (14, 8)
Screenshot: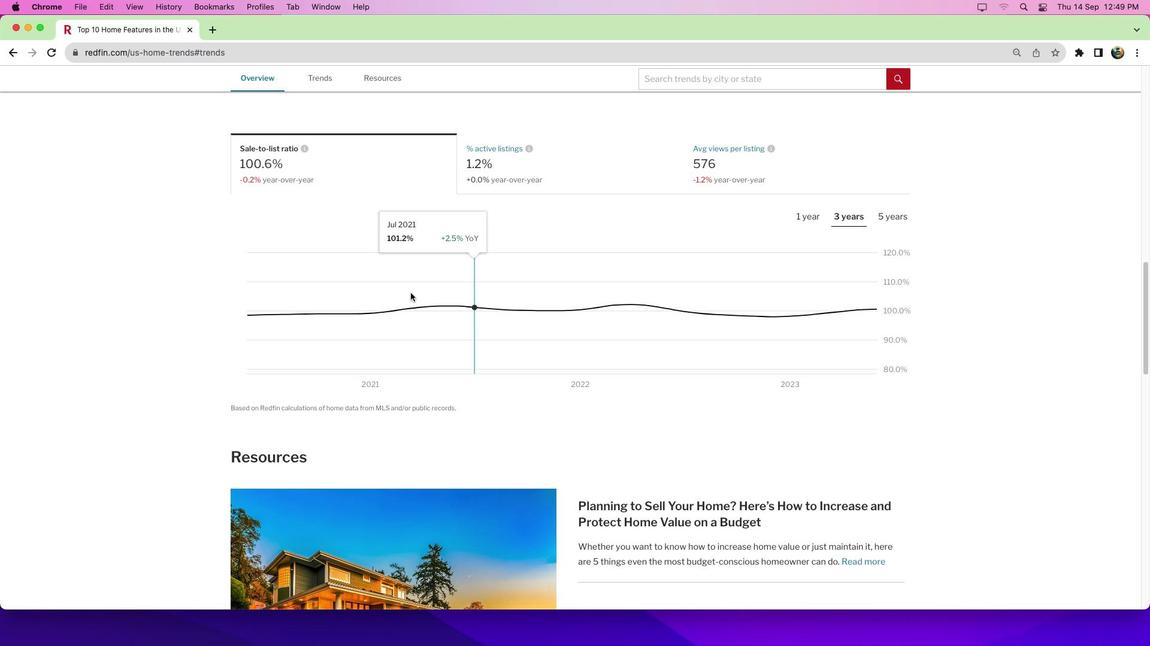 
Action: Mouse moved to (404, 233)
Screenshot: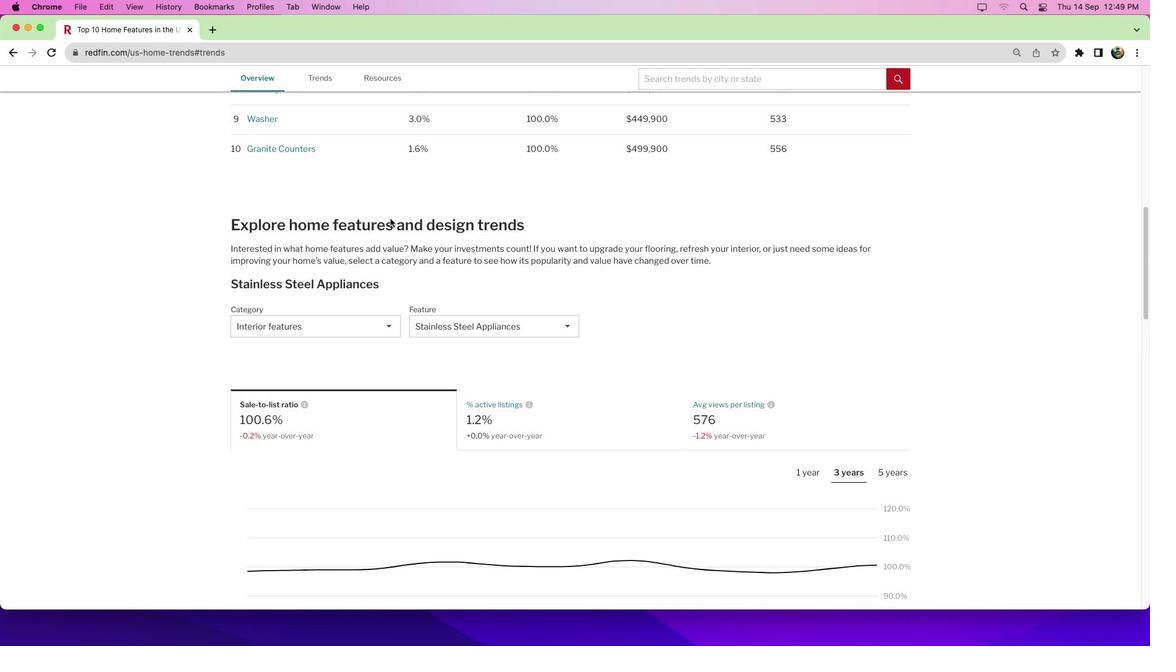 
Action: Mouse scrolled (404, 233) with delta (14, 14)
Screenshot: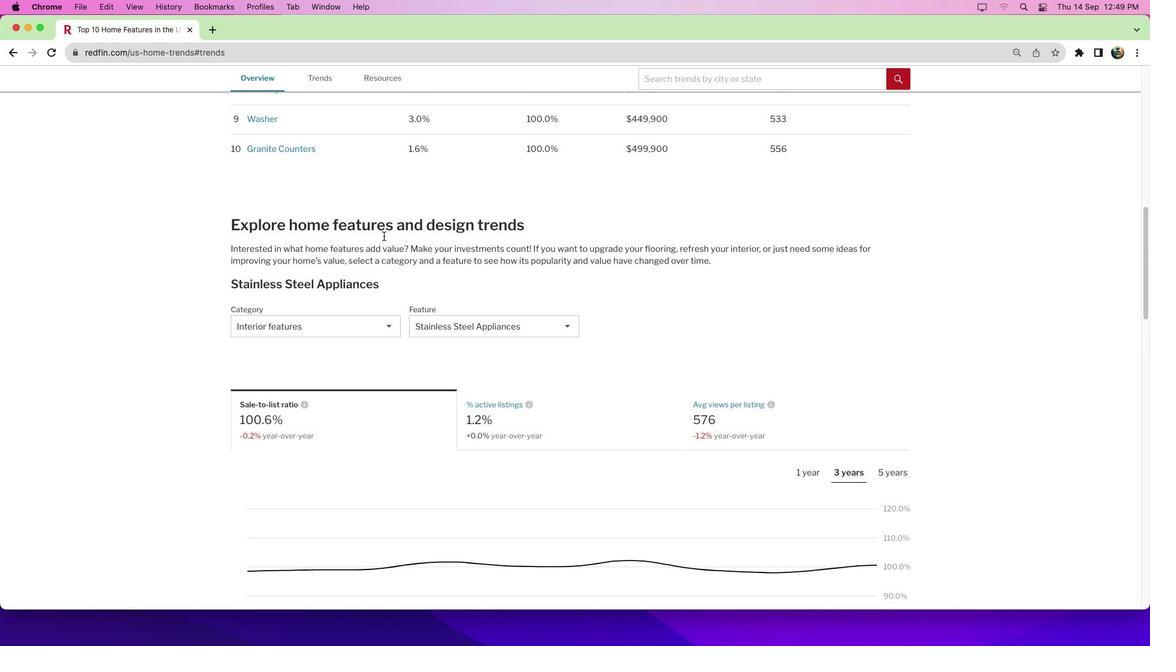 
Action: Mouse scrolled (404, 233) with delta (14, 14)
Screenshot: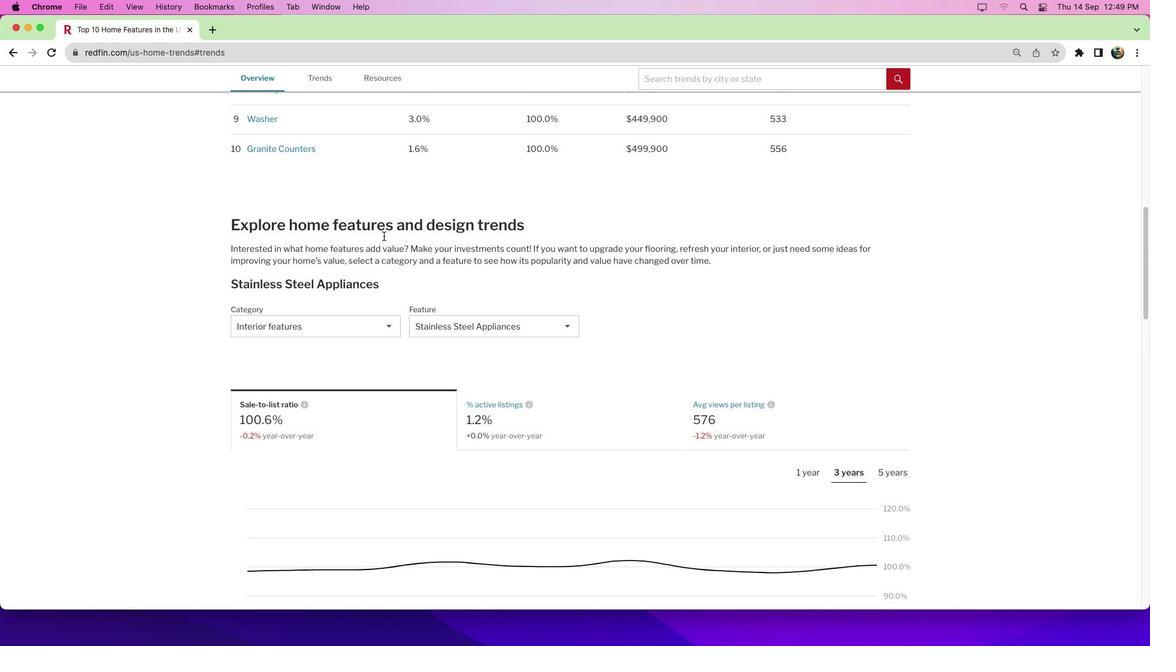 
Action: Mouse scrolled (404, 233) with delta (14, 19)
Screenshot: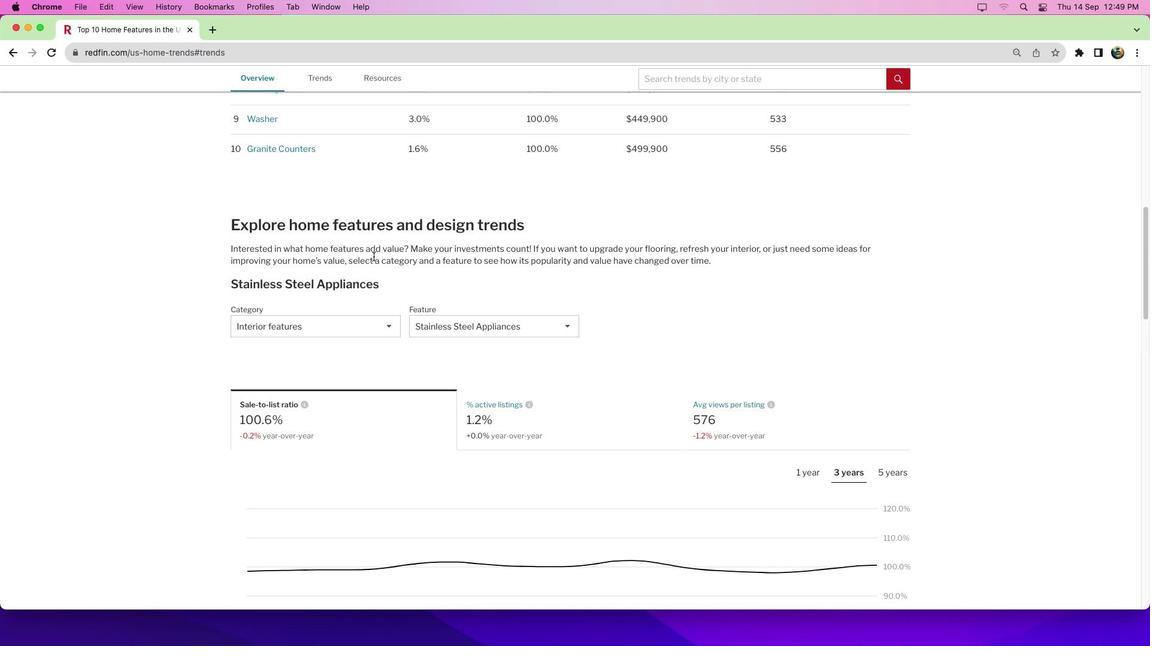 
Action: Mouse moved to (352, 338)
Screenshot: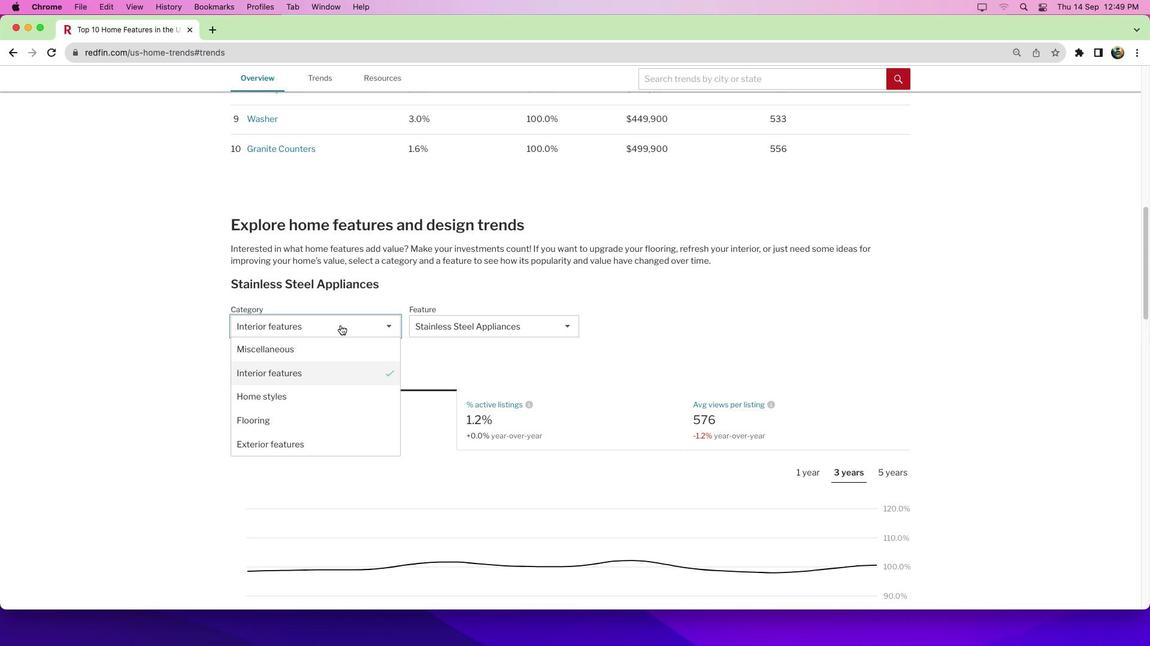 
Action: Mouse pressed left at (352, 338)
Screenshot: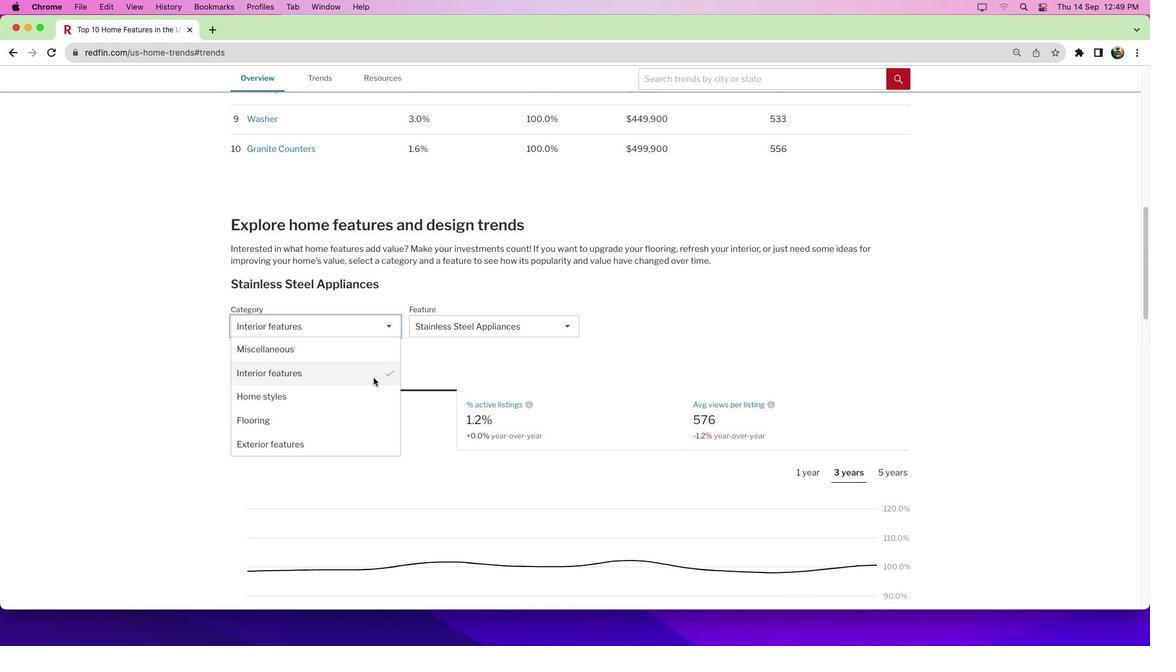 
Action: Mouse moved to (366, 370)
Screenshot: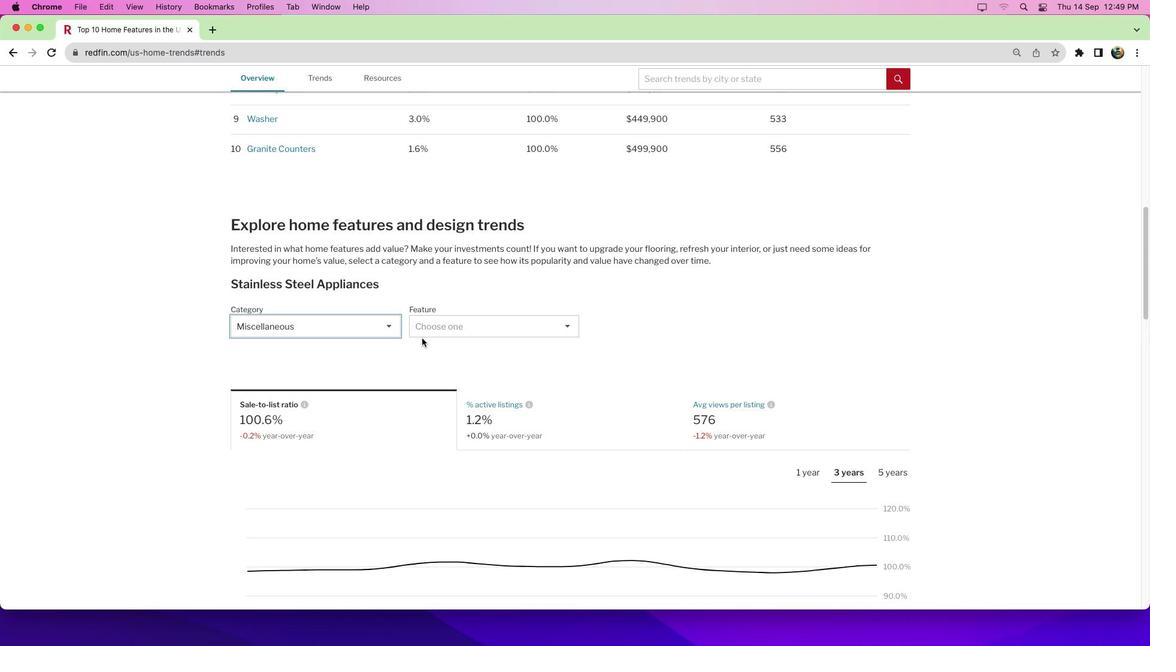 
Action: Mouse pressed left at (366, 370)
Screenshot: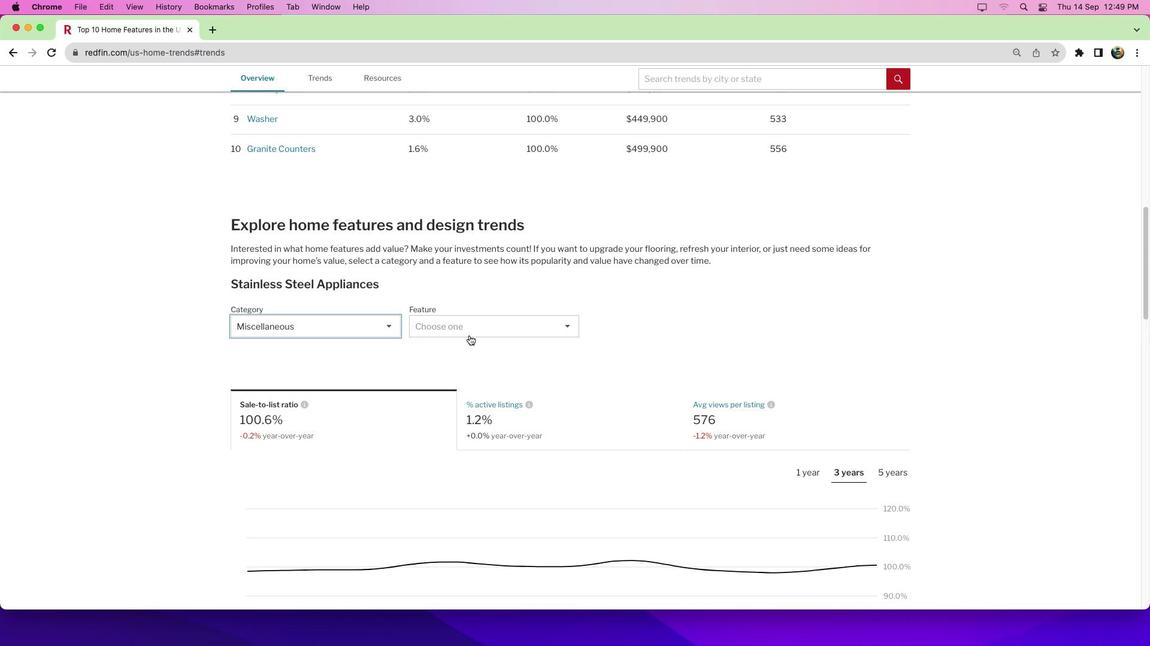 
Action: Mouse moved to (487, 346)
Screenshot: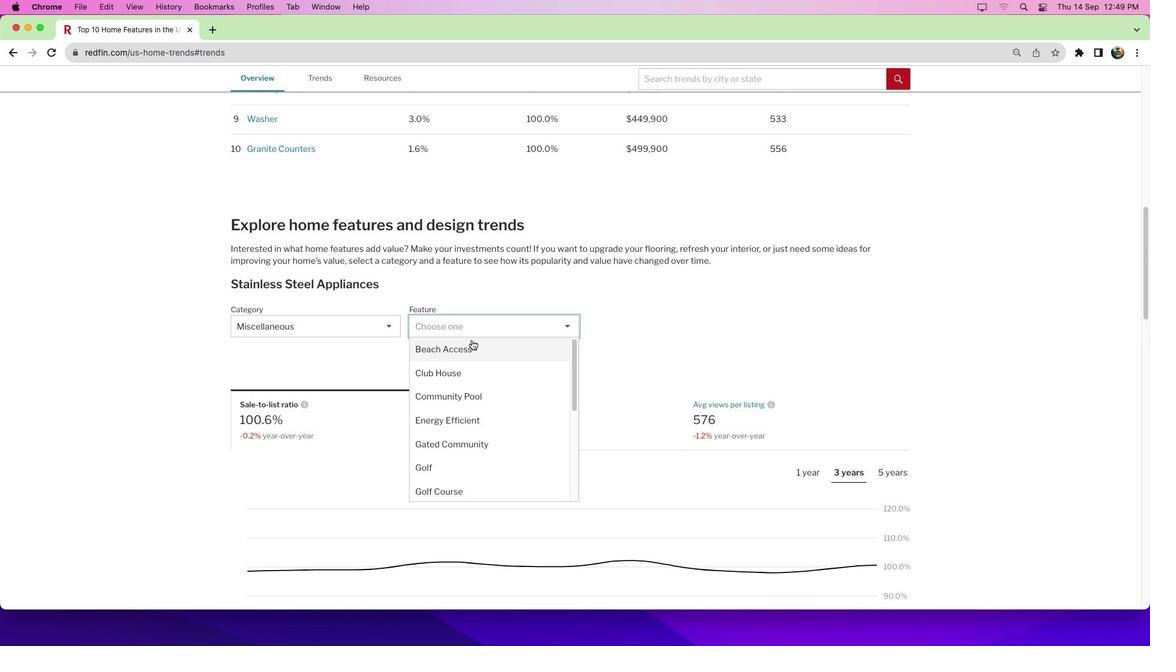 
Action: Mouse pressed left at (487, 346)
Screenshot: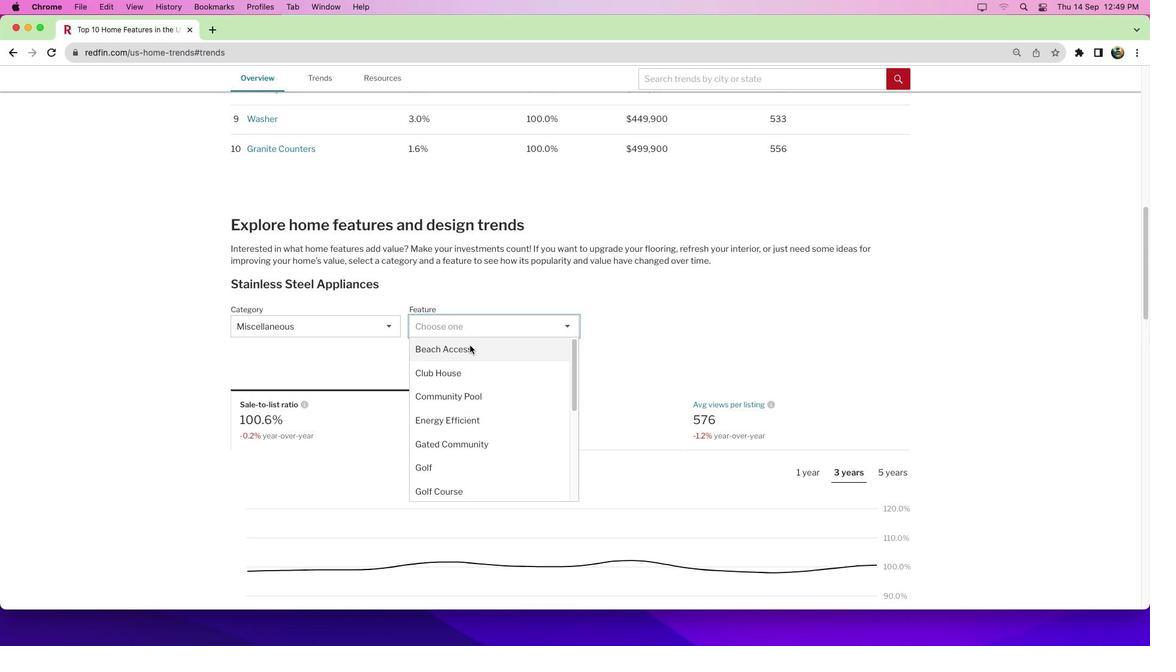 
Action: Mouse moved to (481, 367)
Screenshot: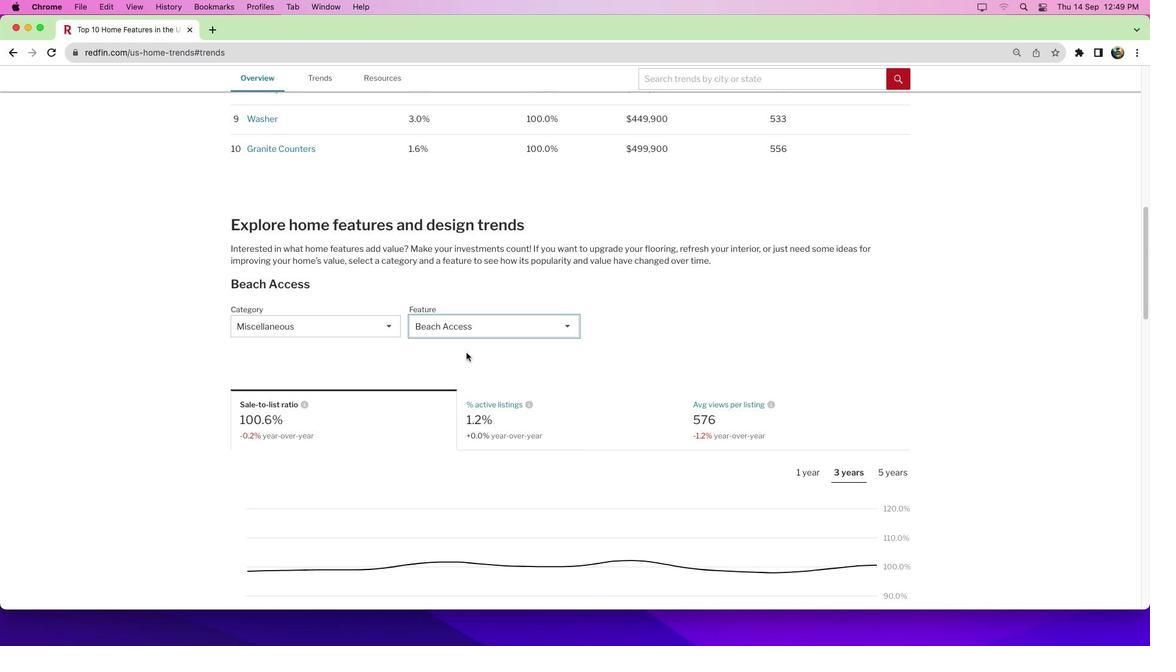 
Action: Mouse pressed left at (481, 367)
Screenshot: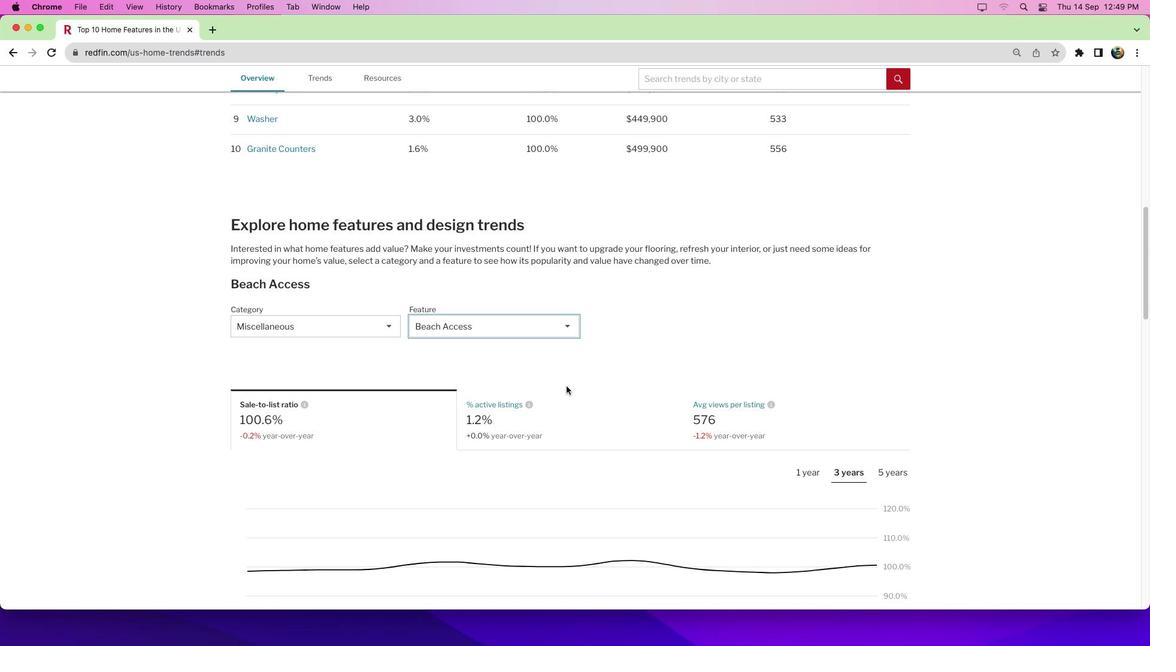 
Action: Mouse moved to (734, 436)
Screenshot: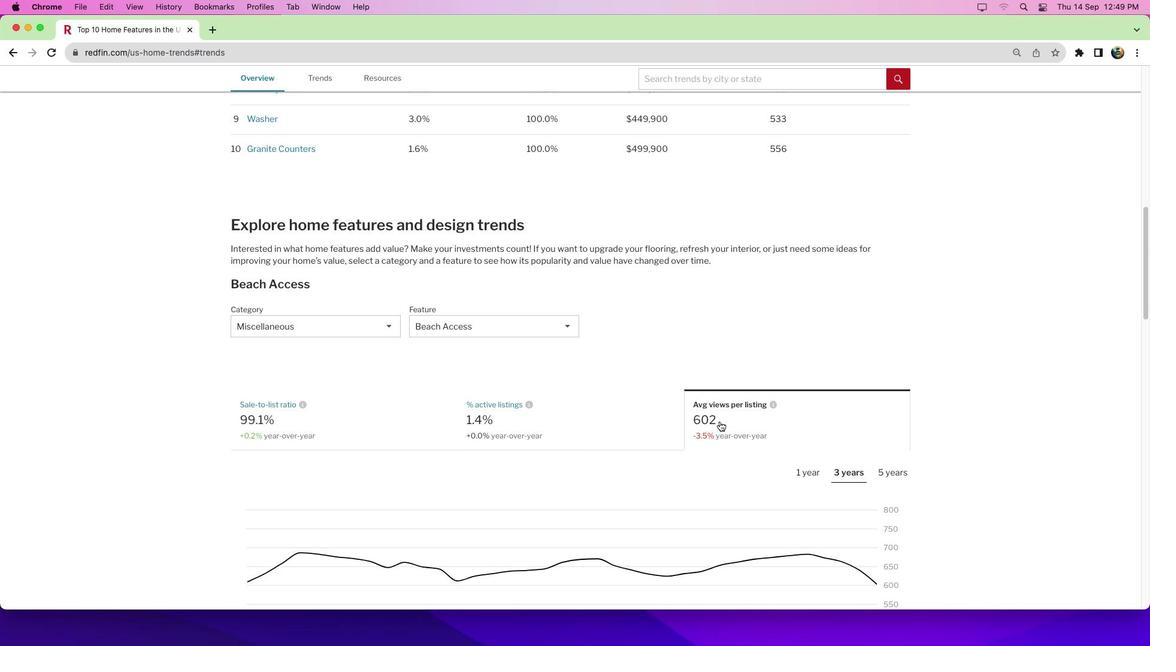 
Action: Mouse pressed left at (734, 436)
Screenshot: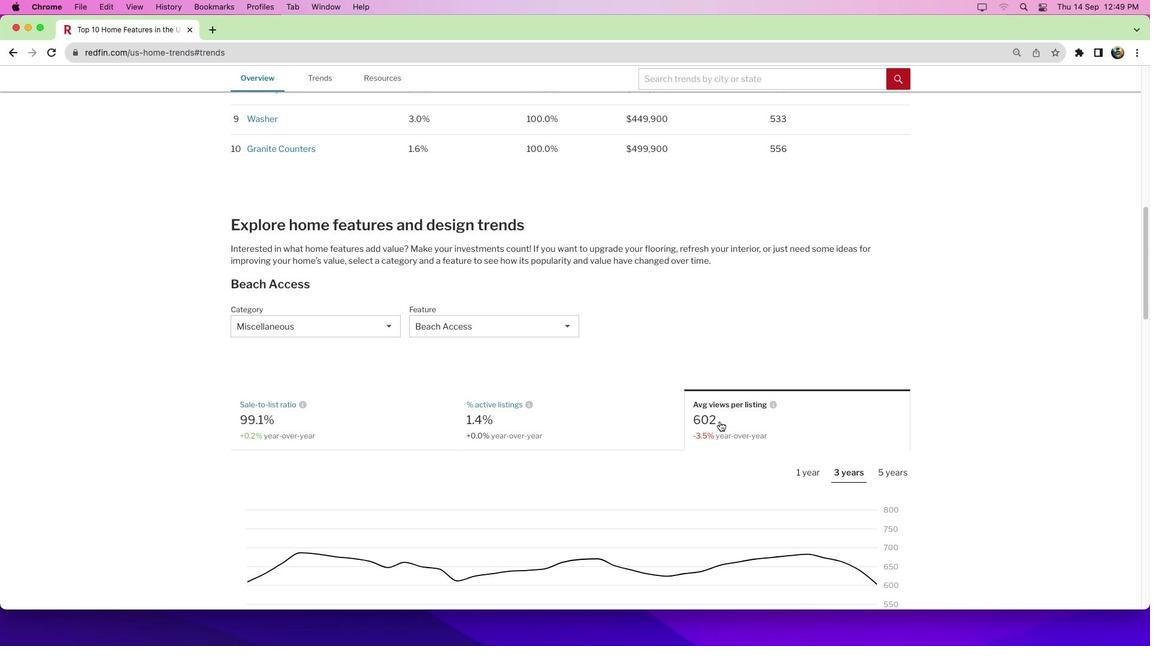 
Action: Mouse moved to (824, 487)
Screenshot: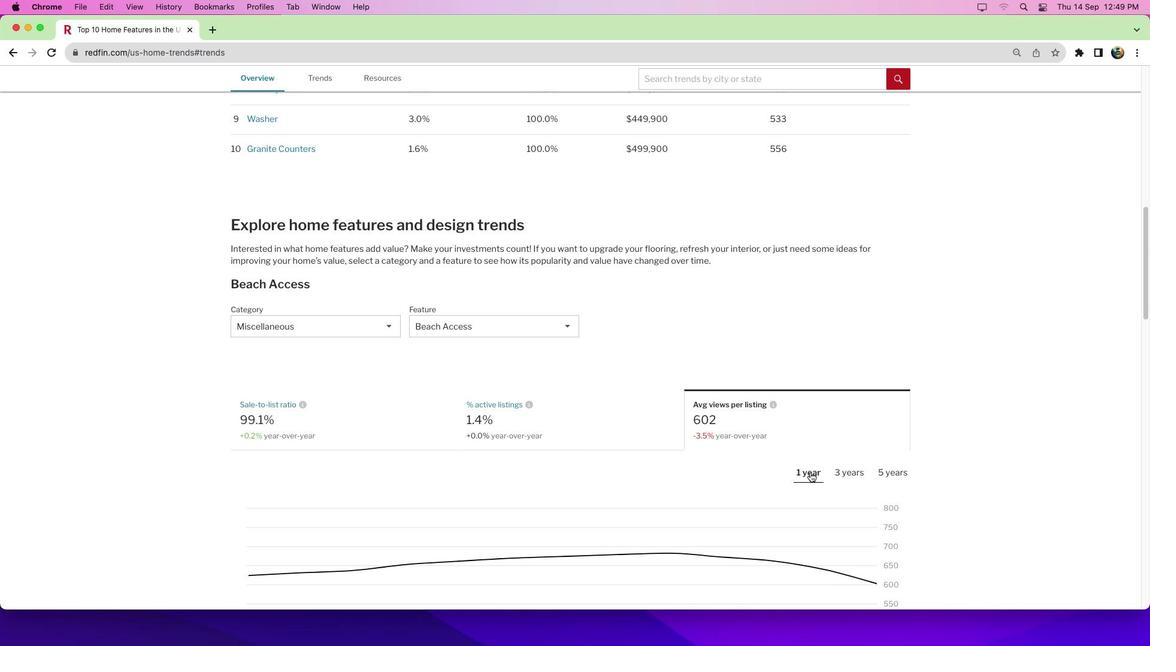 
Action: Mouse pressed left at (824, 487)
Screenshot: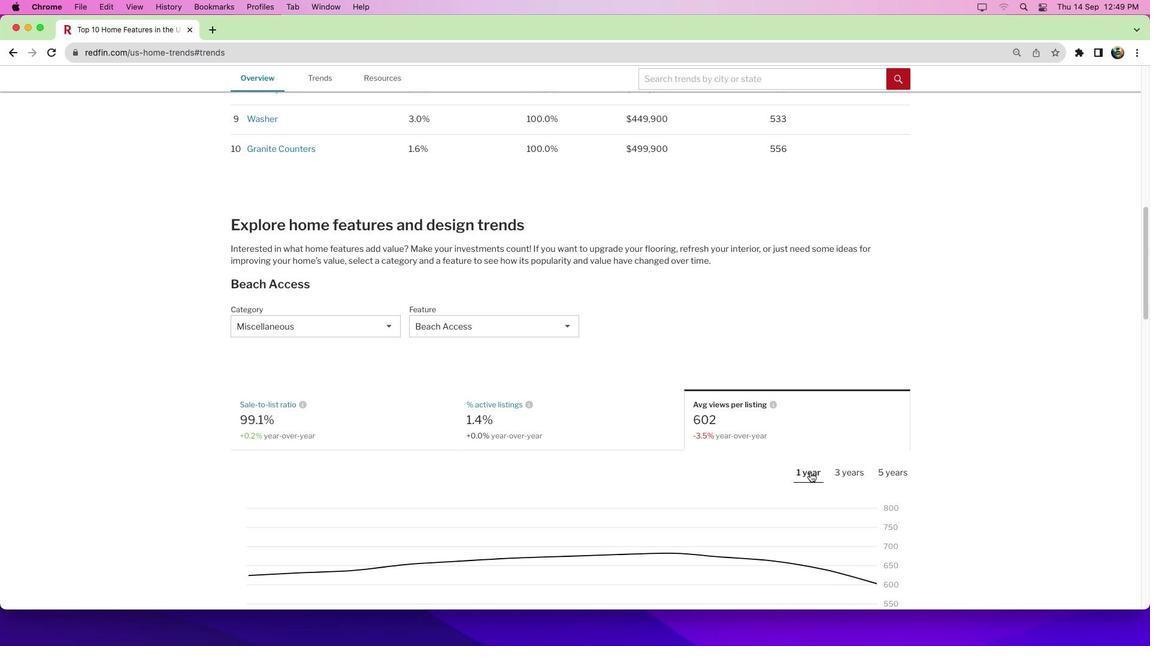 
Action: Mouse moved to (759, 478)
Screenshot: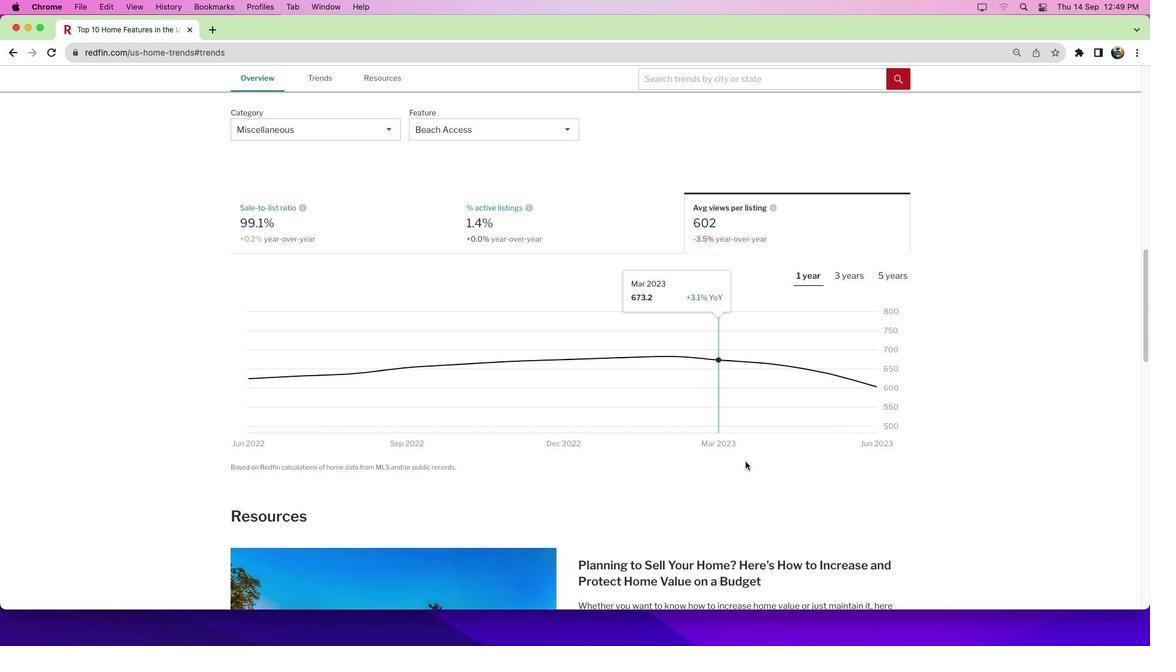 
Action: Mouse scrolled (759, 478) with delta (14, 13)
Screenshot: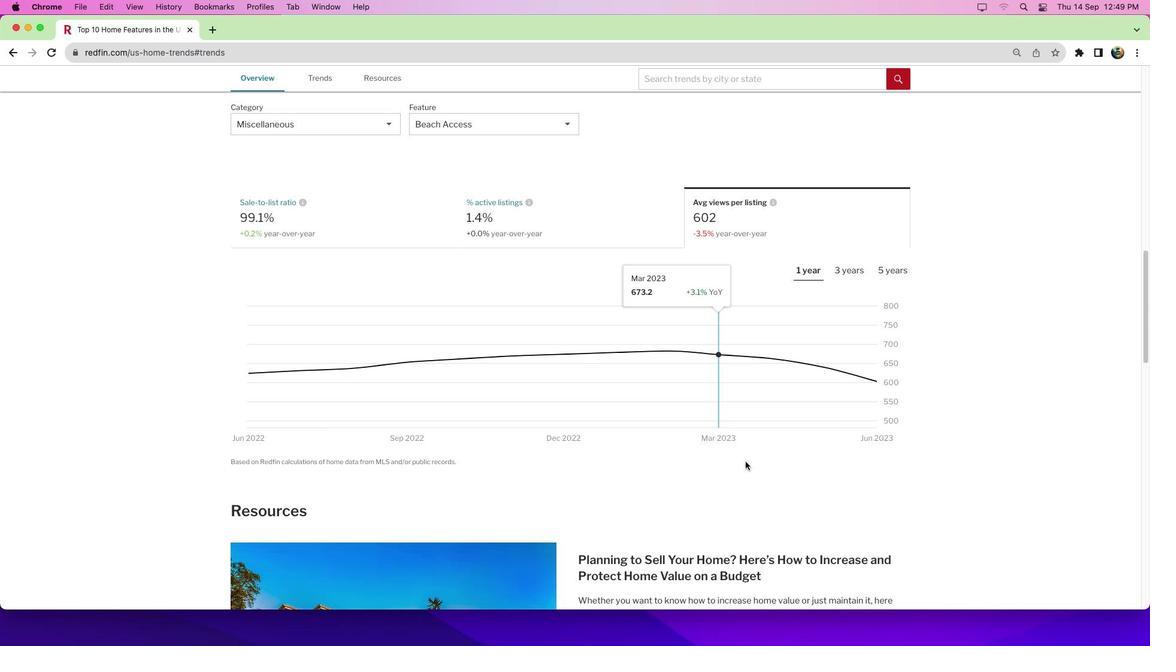
Action: Mouse moved to (759, 477)
Screenshot: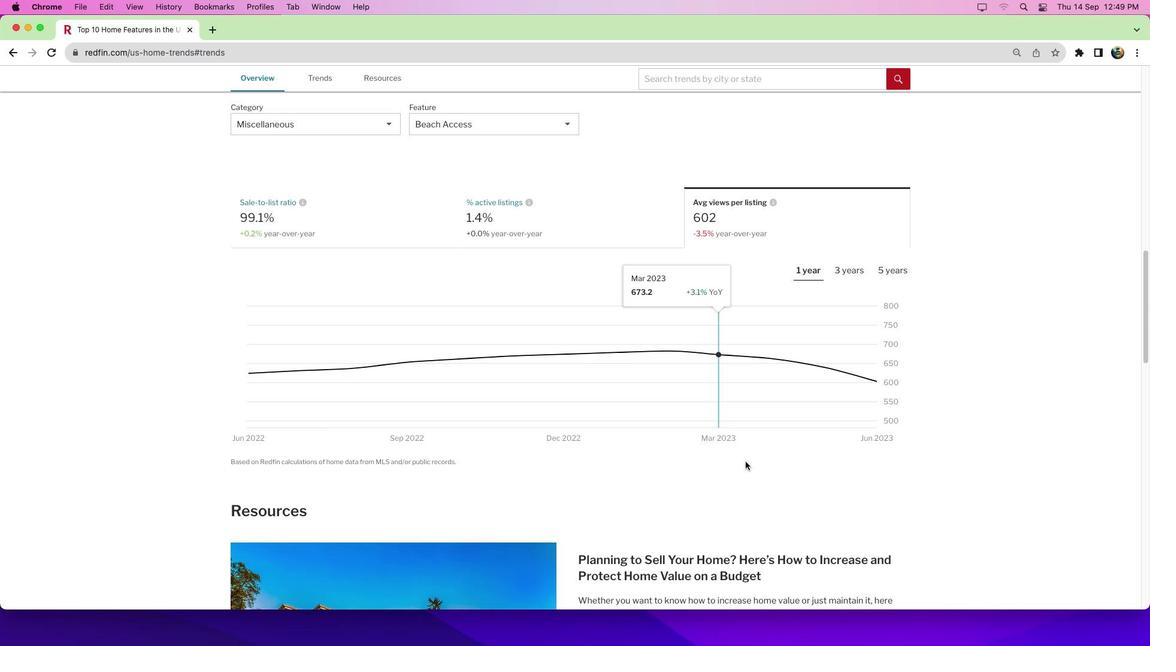 
Action: Mouse scrolled (759, 477) with delta (14, 13)
Screenshot: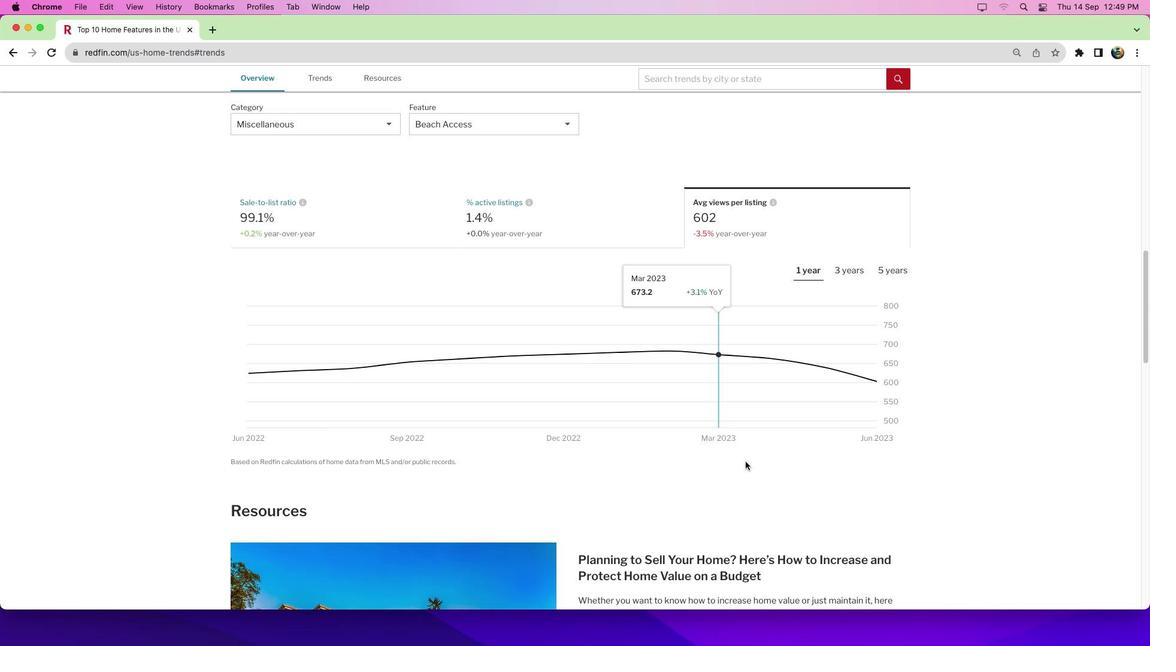 
Action: Mouse moved to (759, 476)
Screenshot: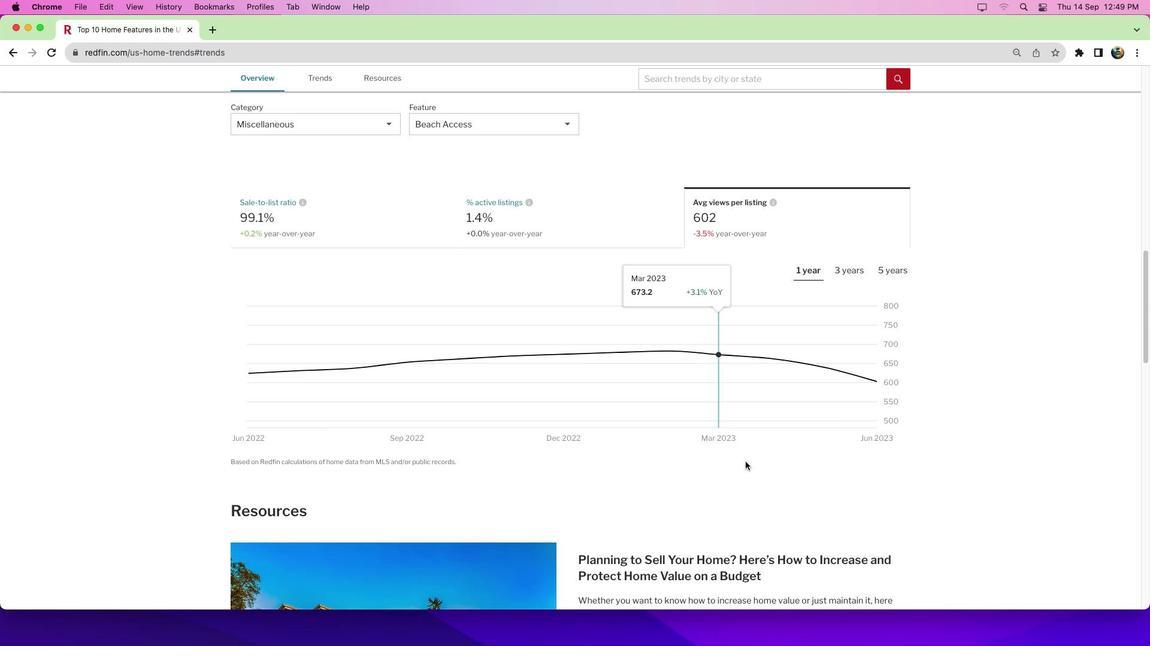 
Action: Mouse scrolled (759, 476) with delta (14, 10)
Screenshot: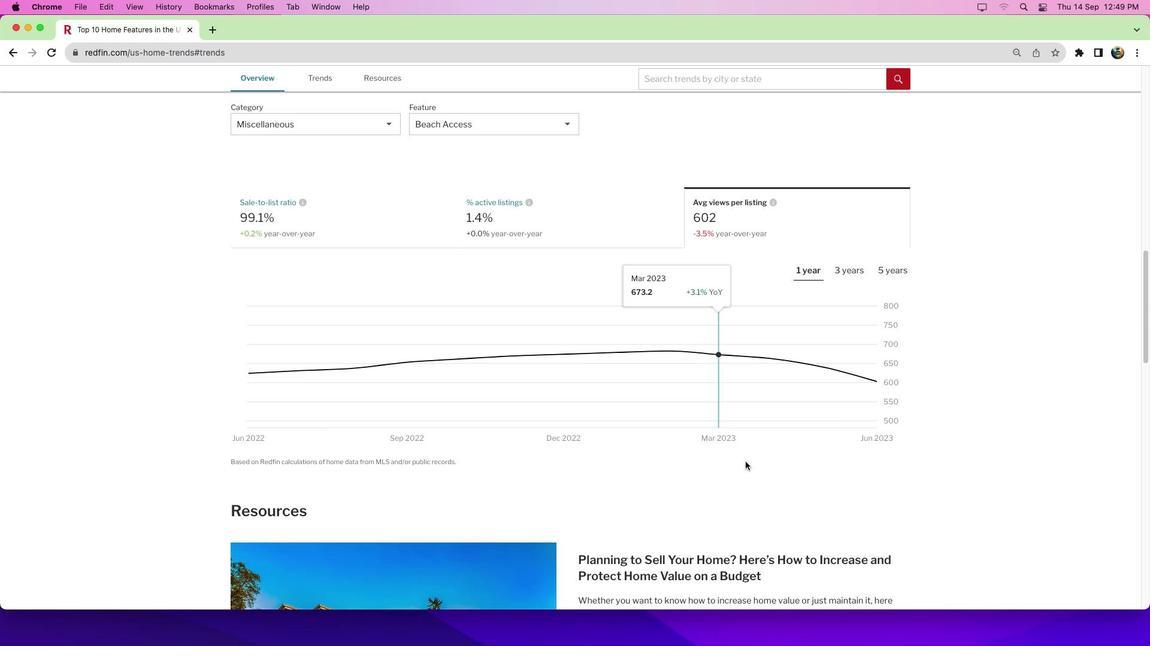 
Action: Mouse moved to (760, 476)
Screenshot: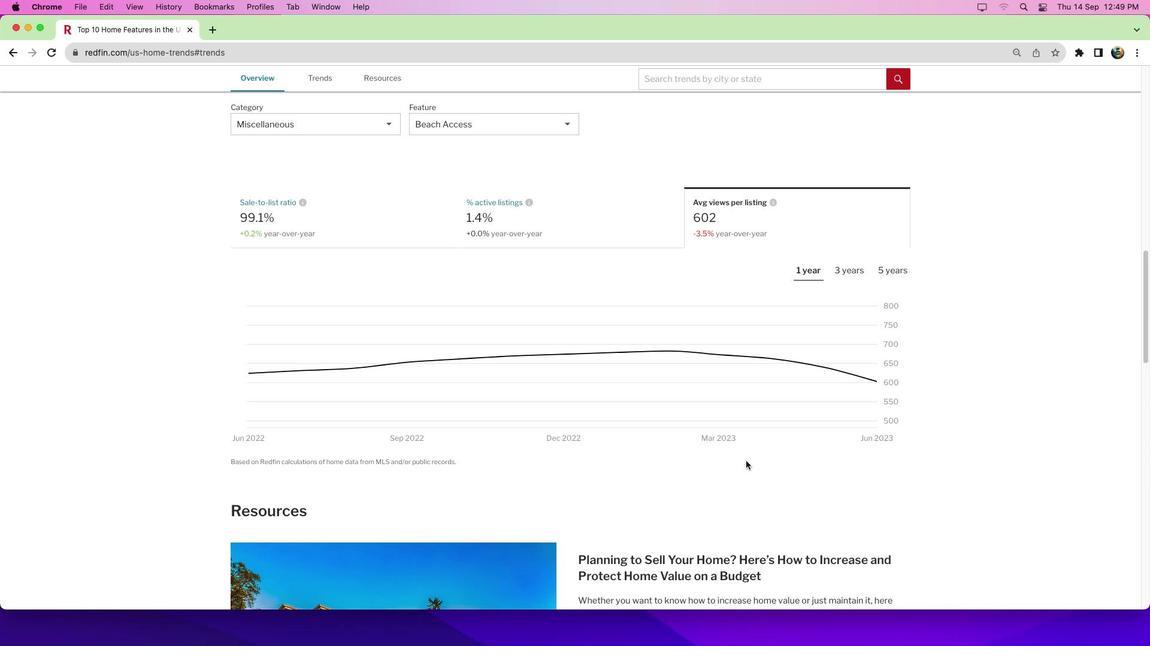 
